 Task: For heading Use Roboto mono.  font size for heading26,  'Change the font style of data to'Roboto mono and font size to 18,  Change the alignment of both headline & data to Align center.  In the sheet   Nexus Sales   book
Action: Mouse moved to (191, 392)
Screenshot: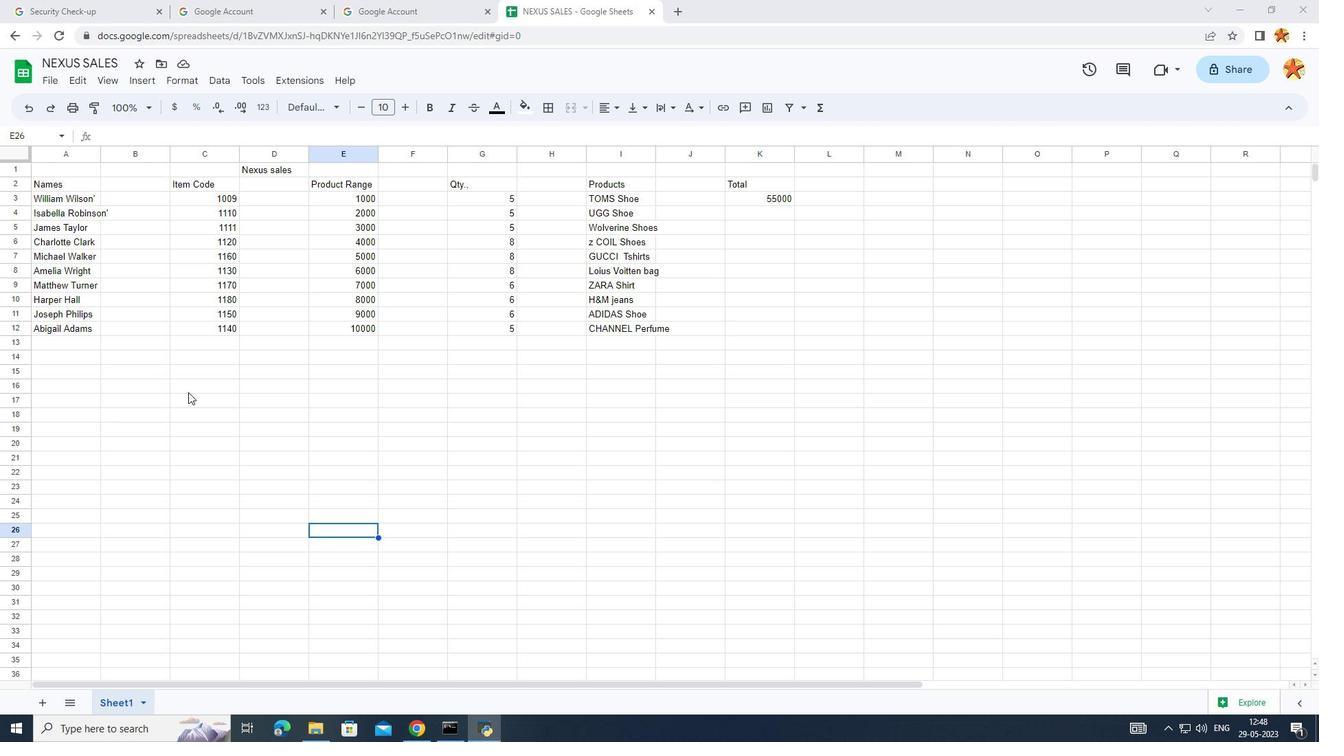 
Action: Mouse pressed left at (191, 392)
Screenshot: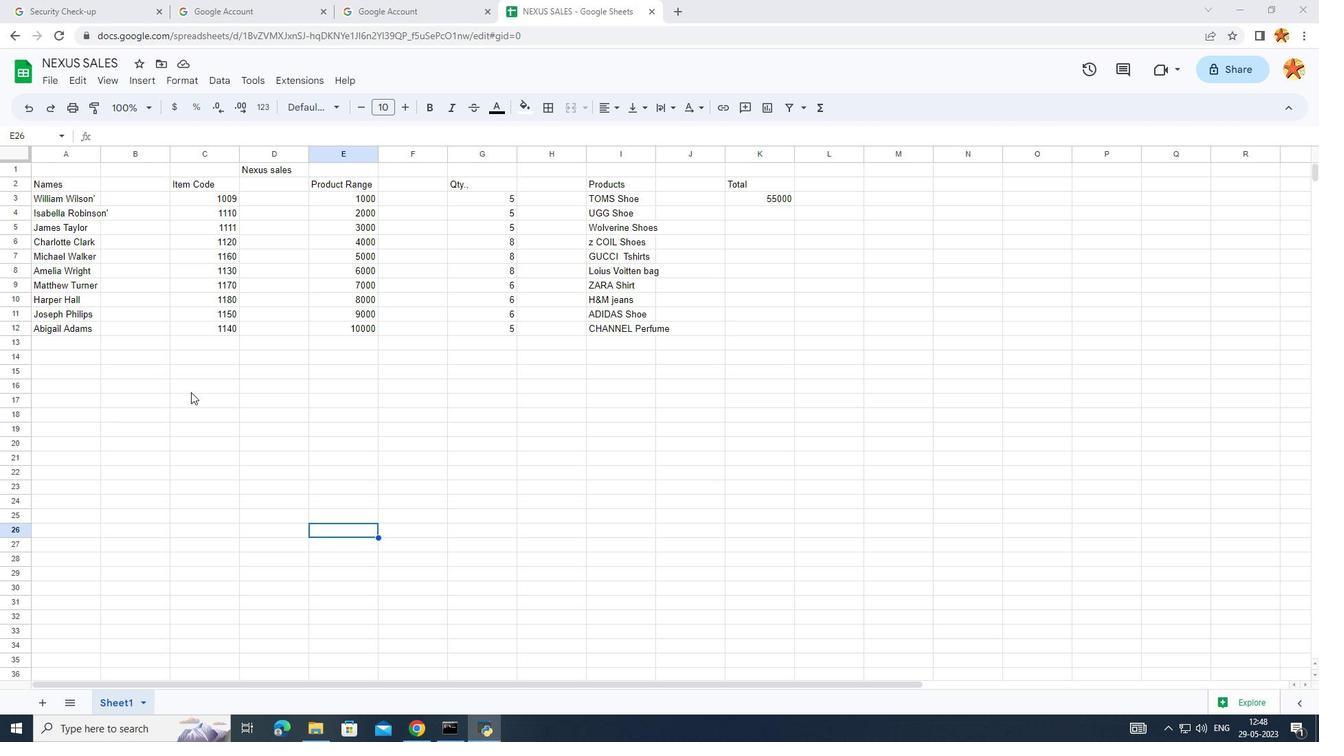 
Action: Mouse moved to (257, 172)
Screenshot: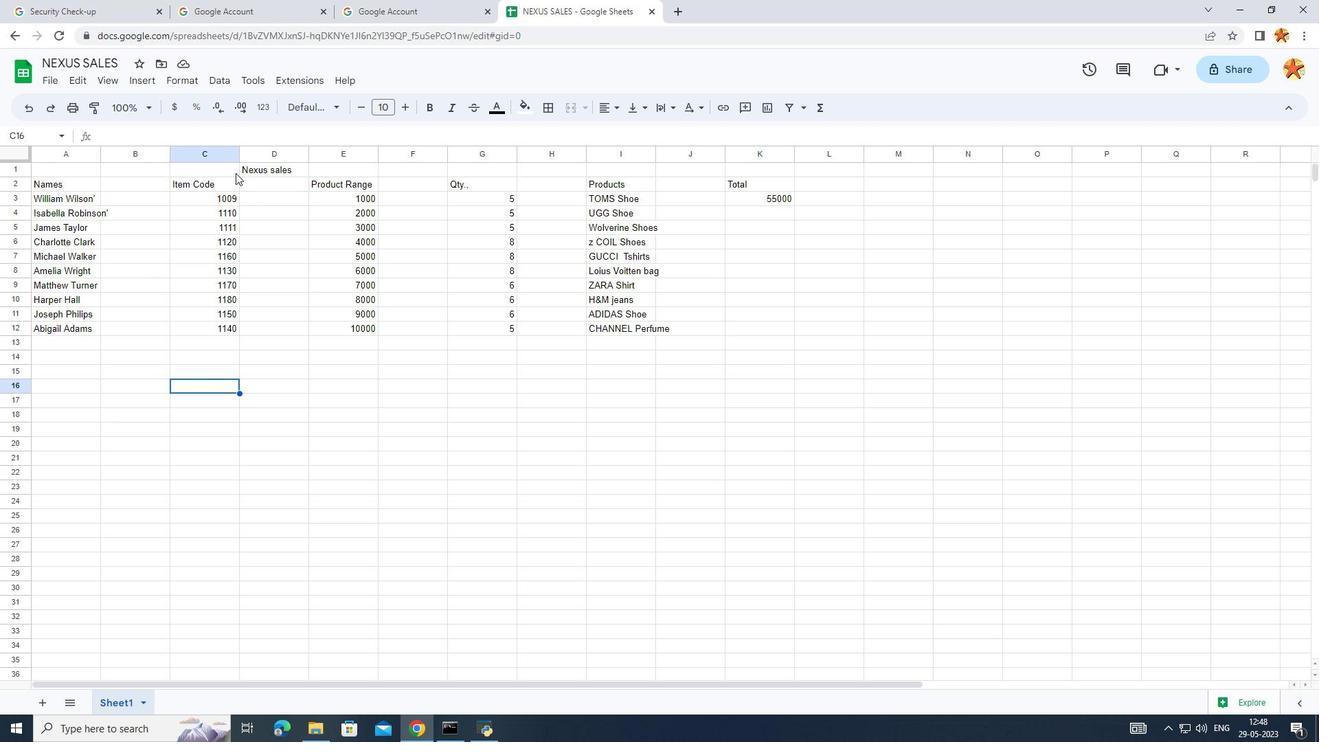 
Action: Mouse pressed left at (257, 172)
Screenshot: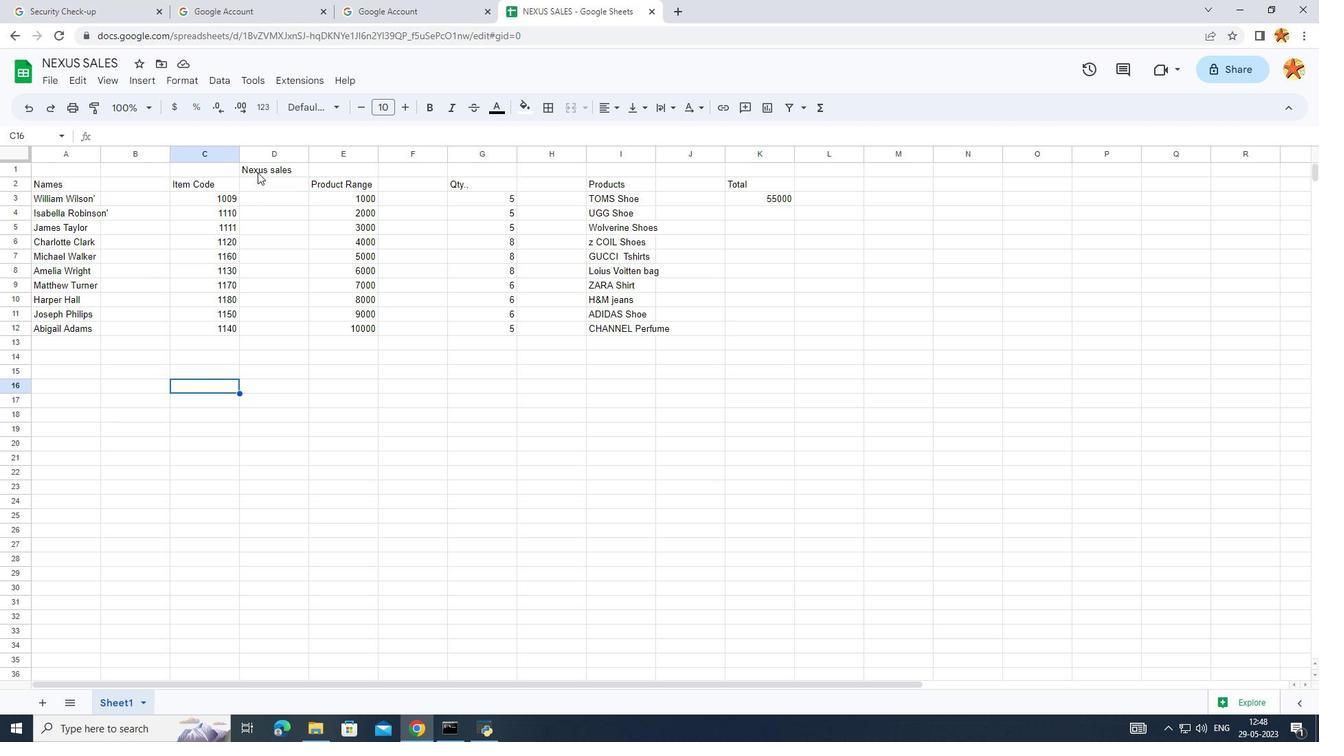 
Action: Mouse moved to (329, 106)
Screenshot: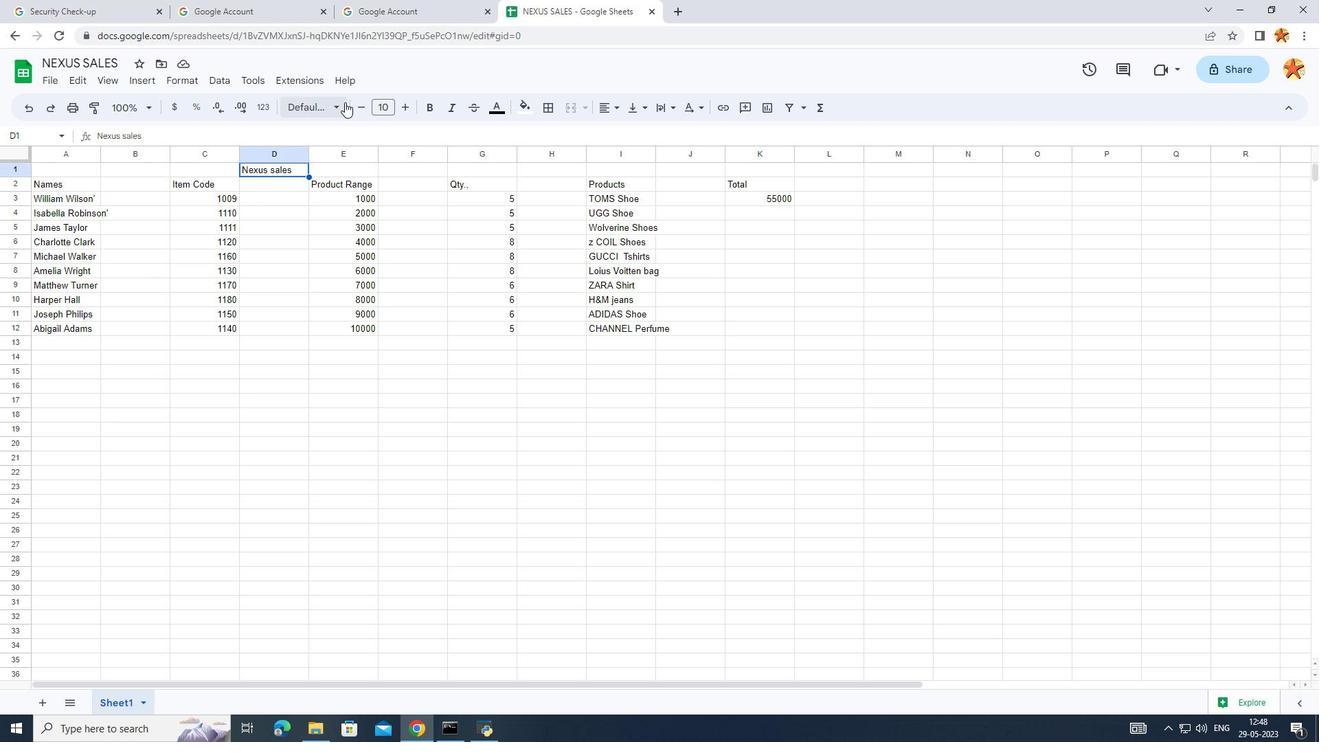
Action: Mouse pressed left at (329, 106)
Screenshot: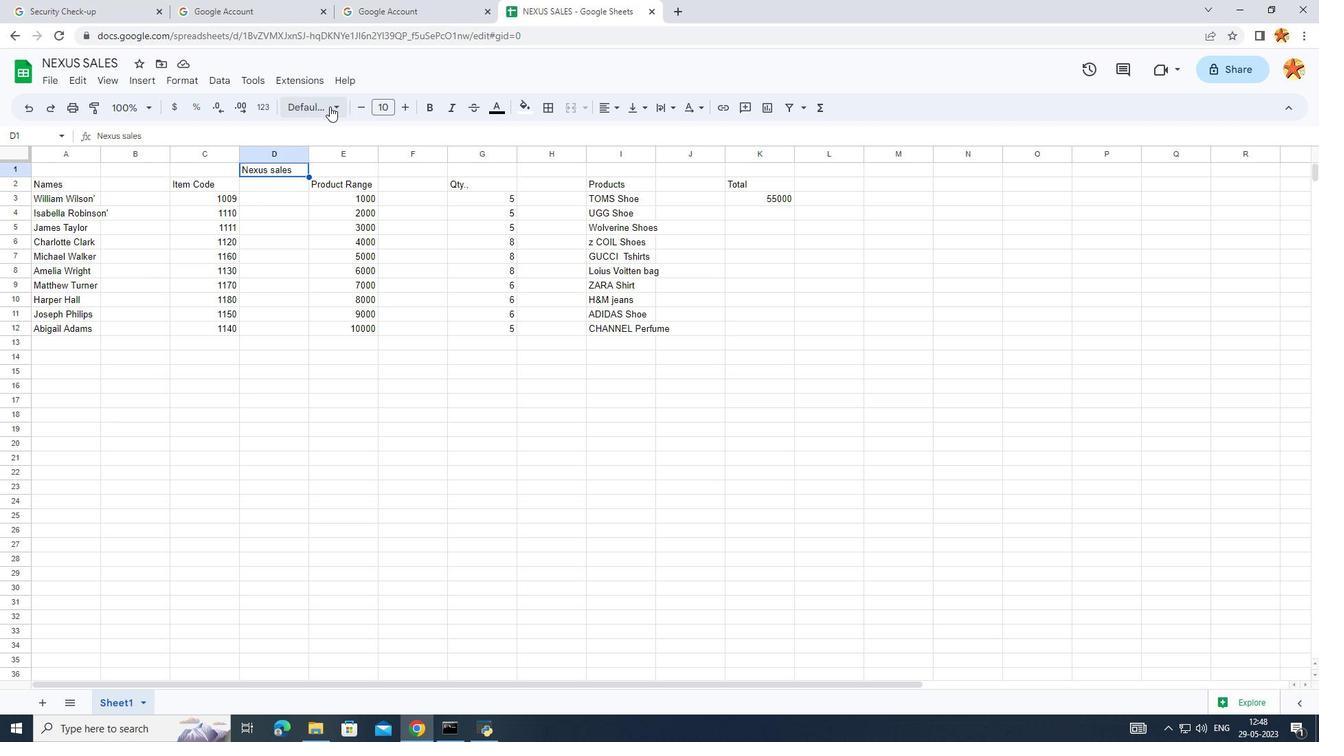 
Action: Mouse moved to (287, 506)
Screenshot: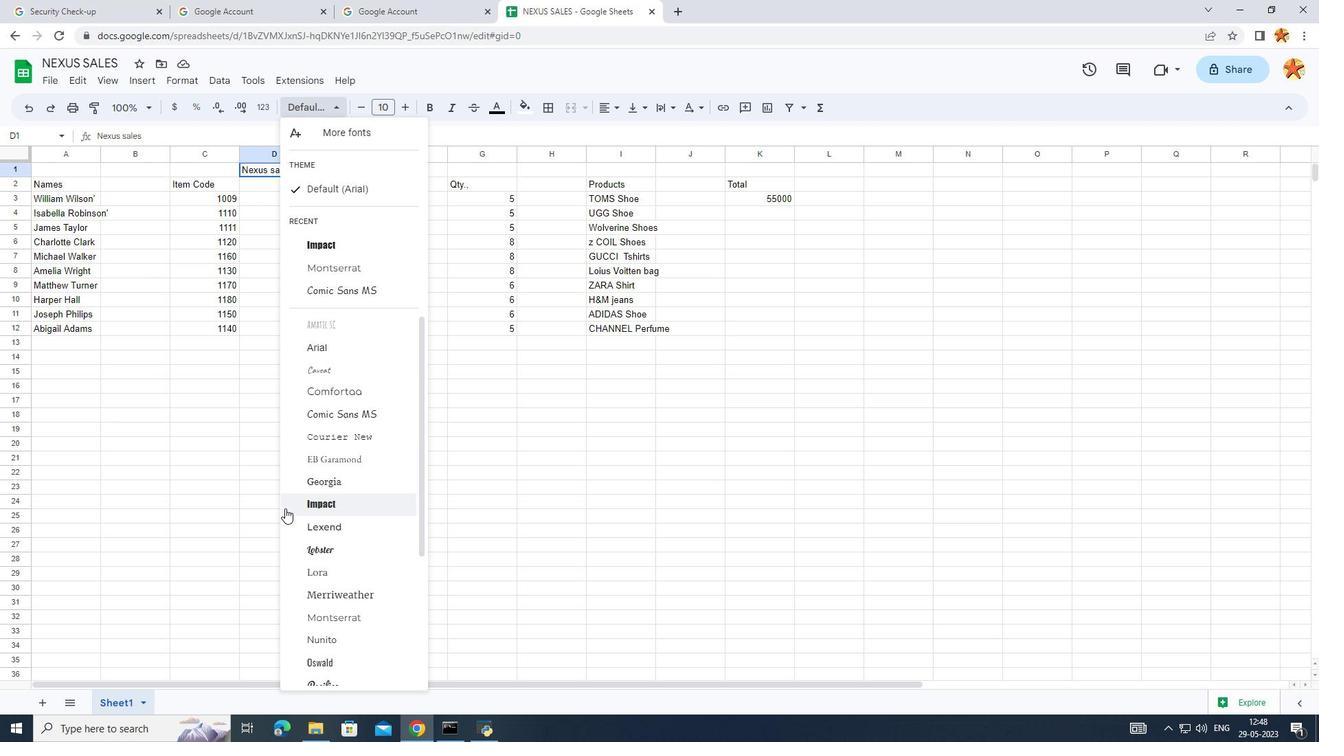 
Action: Mouse scrolled (287, 505) with delta (0, 0)
Screenshot: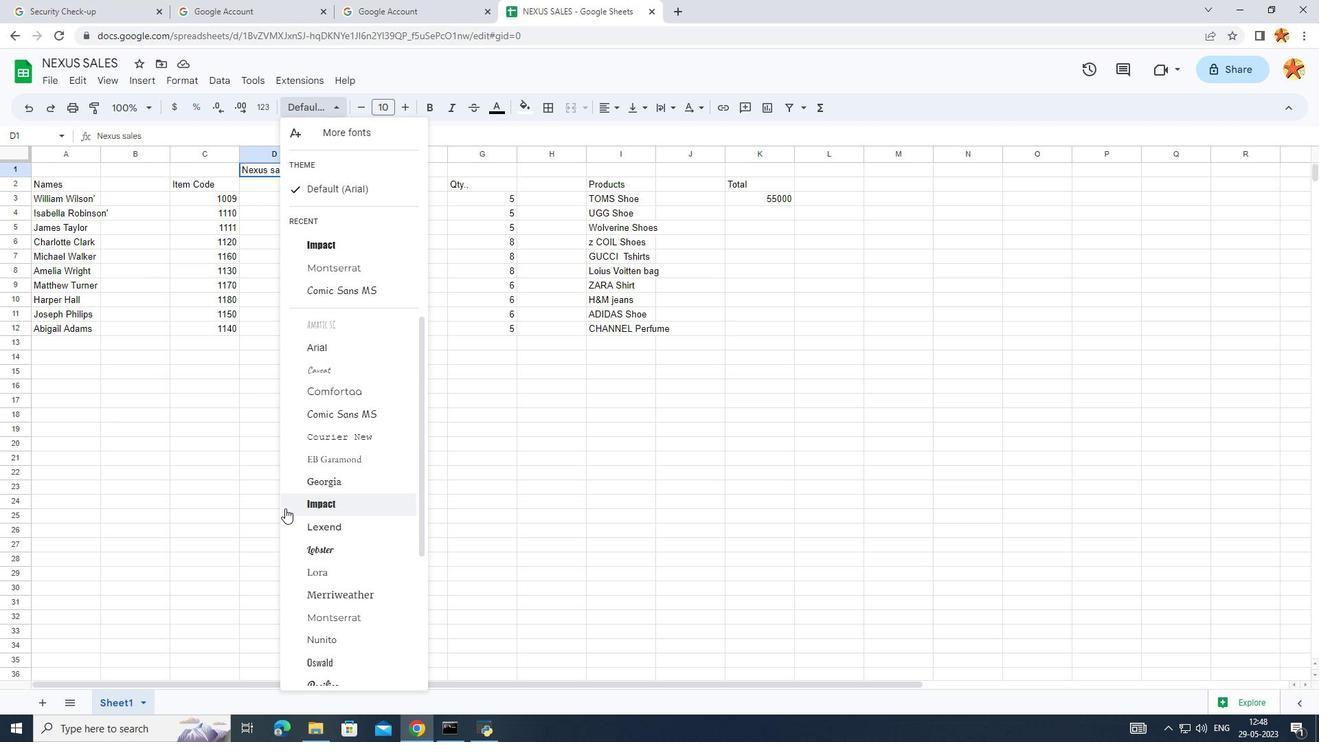 
Action: Mouse scrolled (287, 507) with delta (0, 0)
Screenshot: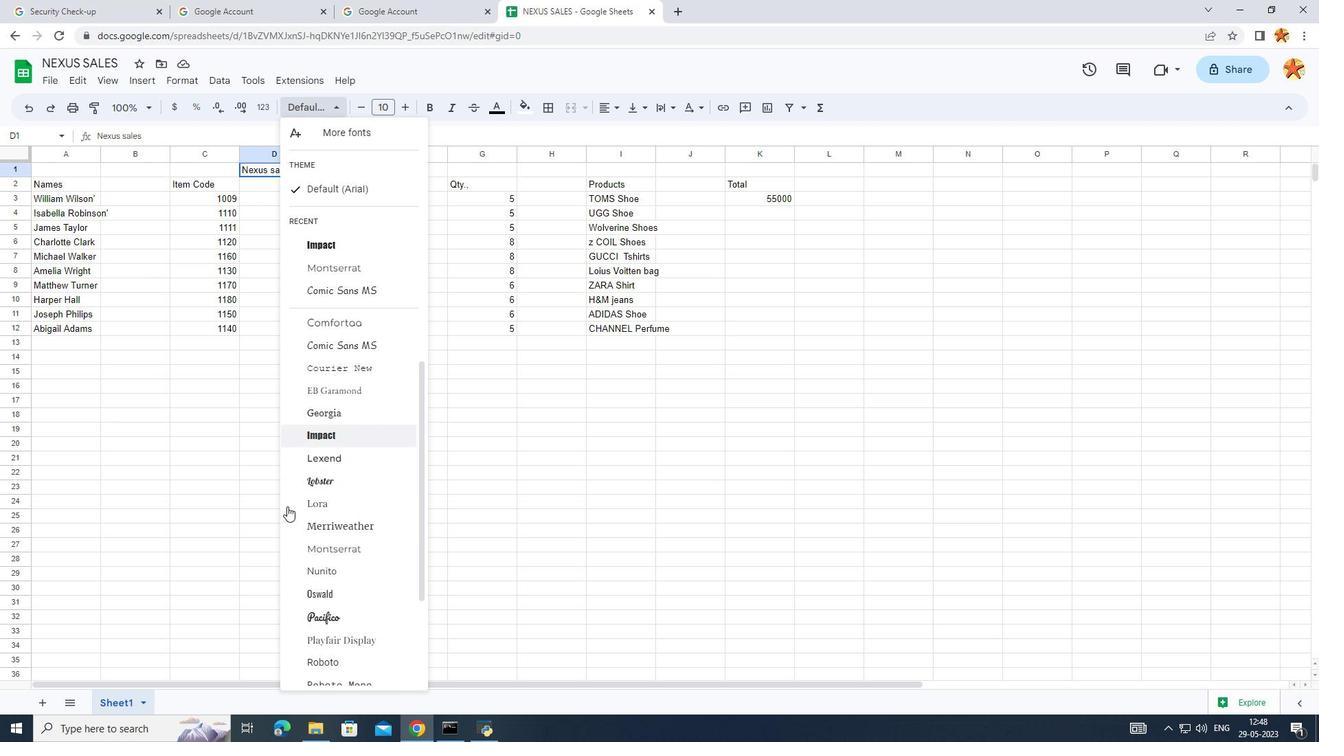 
Action: Mouse scrolled (287, 505) with delta (0, 0)
Screenshot: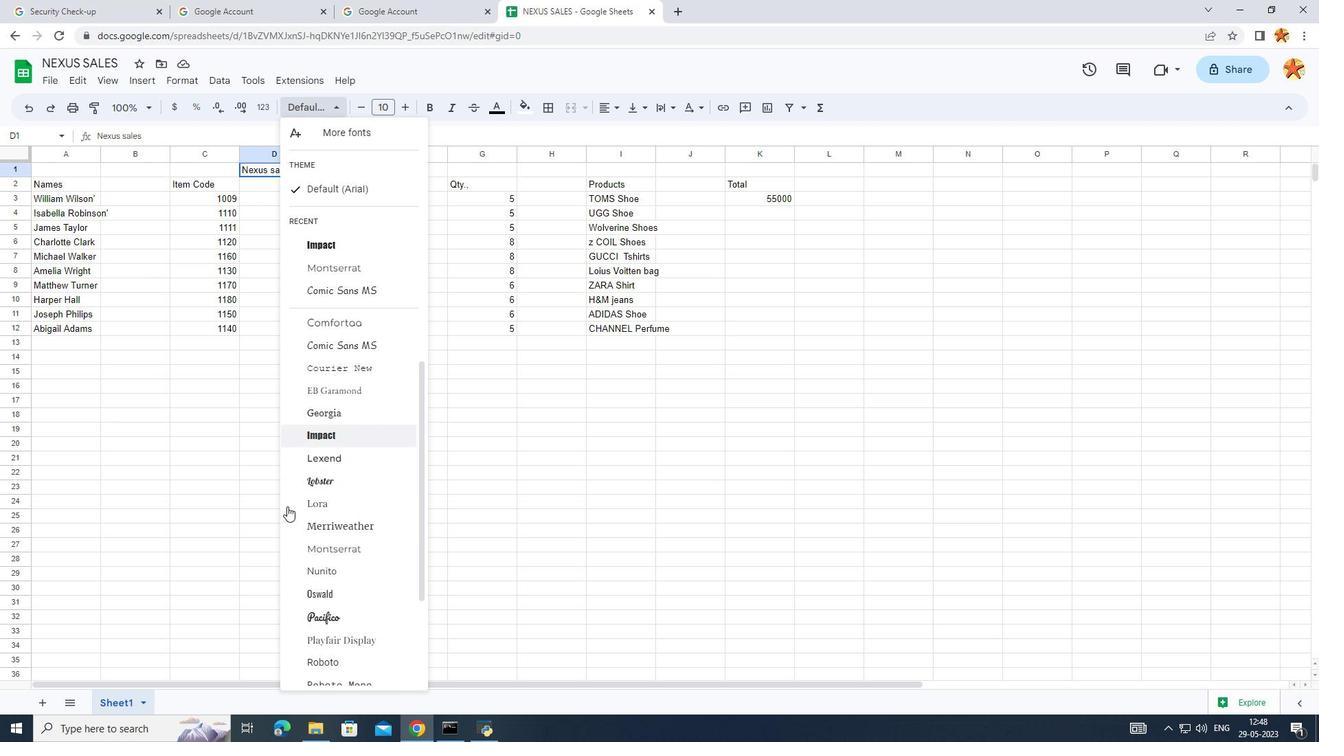 
Action: Mouse moved to (285, 505)
Screenshot: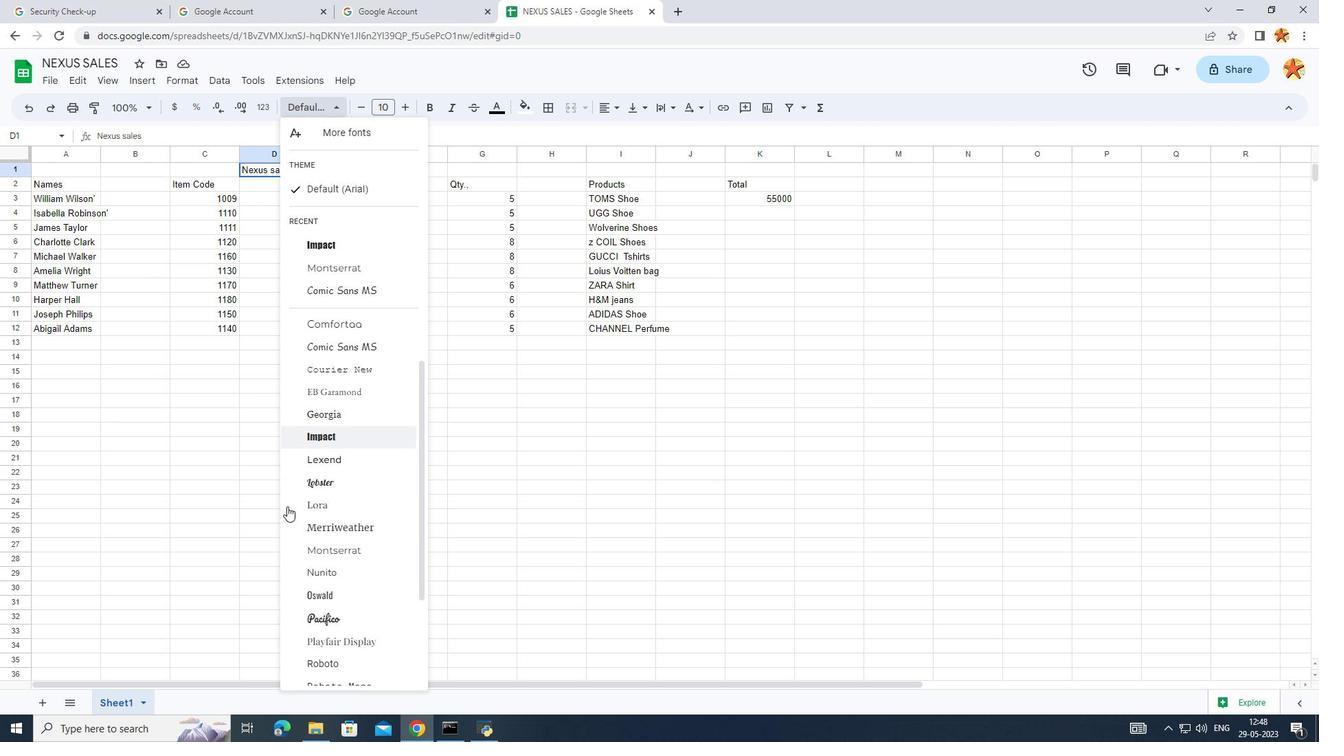 
Action: Mouse scrolled (285, 505) with delta (0, 0)
Screenshot: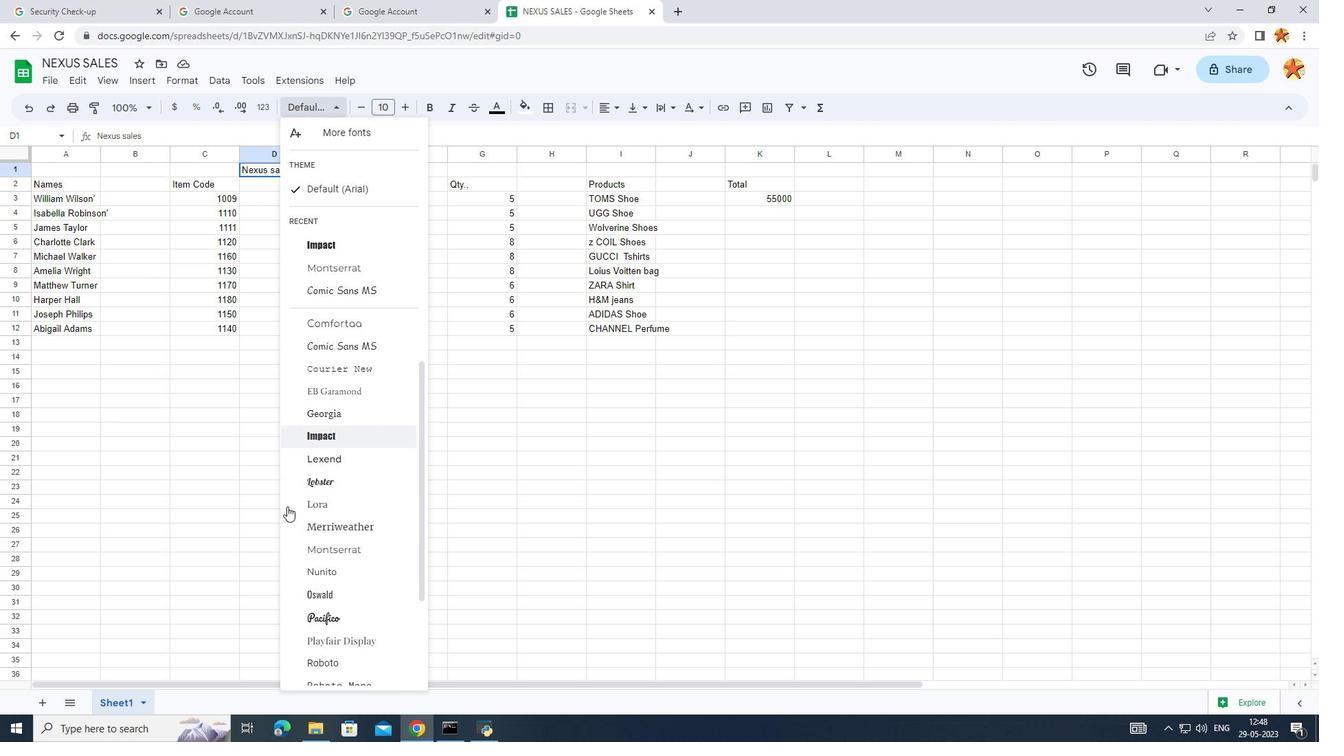
Action: Mouse scrolled (285, 505) with delta (0, 0)
Screenshot: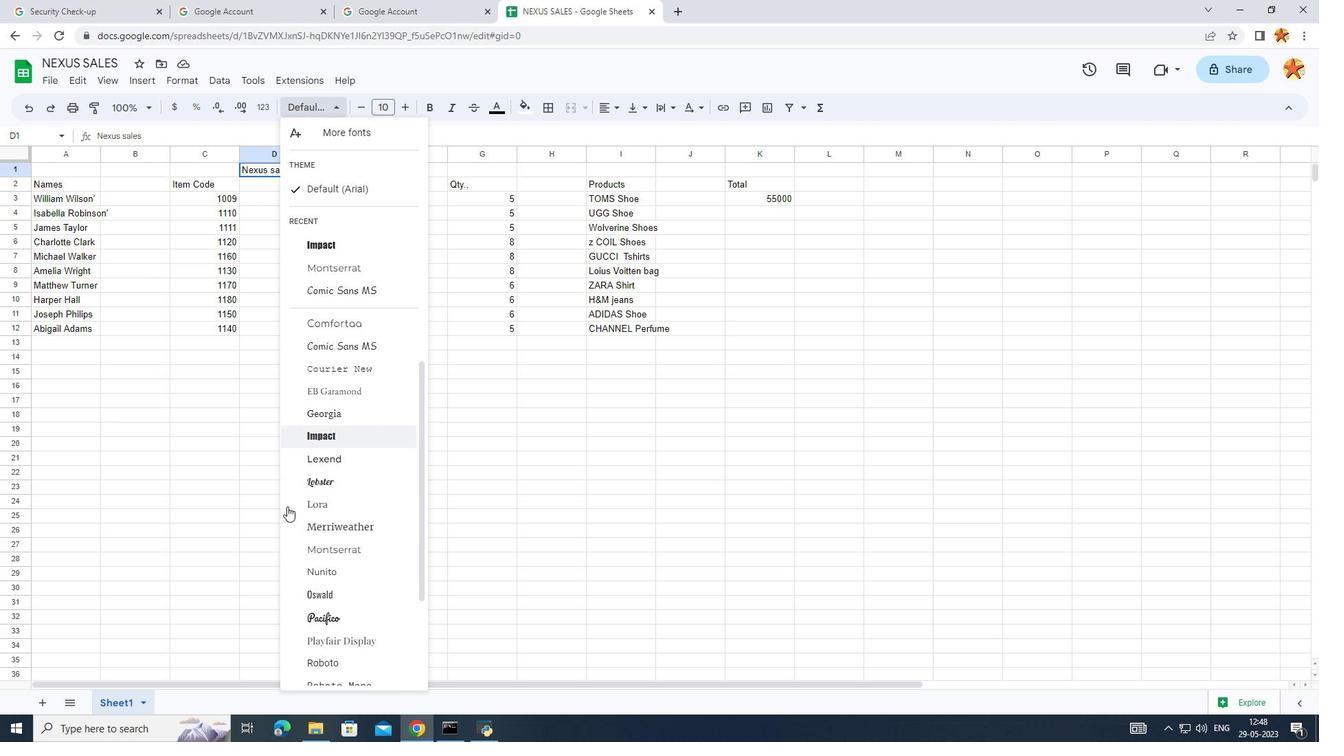 
Action: Mouse moved to (292, 509)
Screenshot: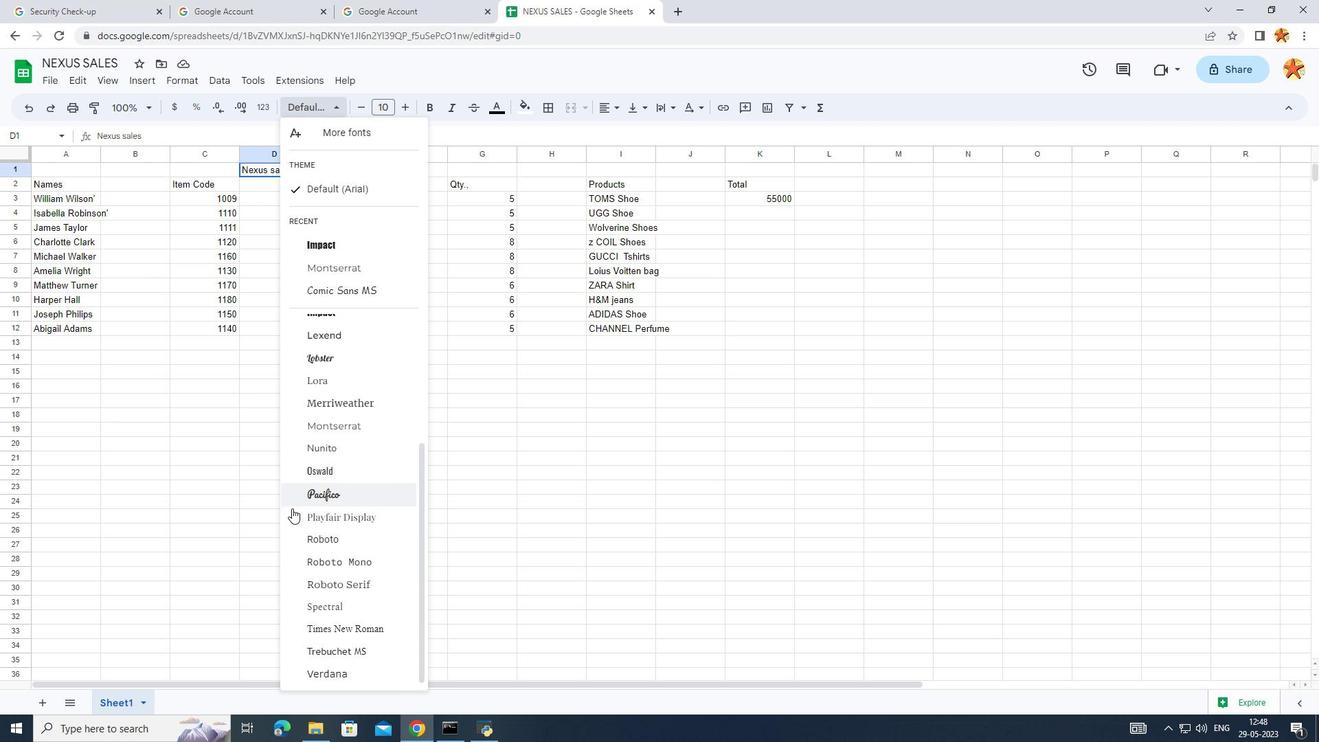 
Action: Mouse scrolled (292, 508) with delta (0, 0)
Screenshot: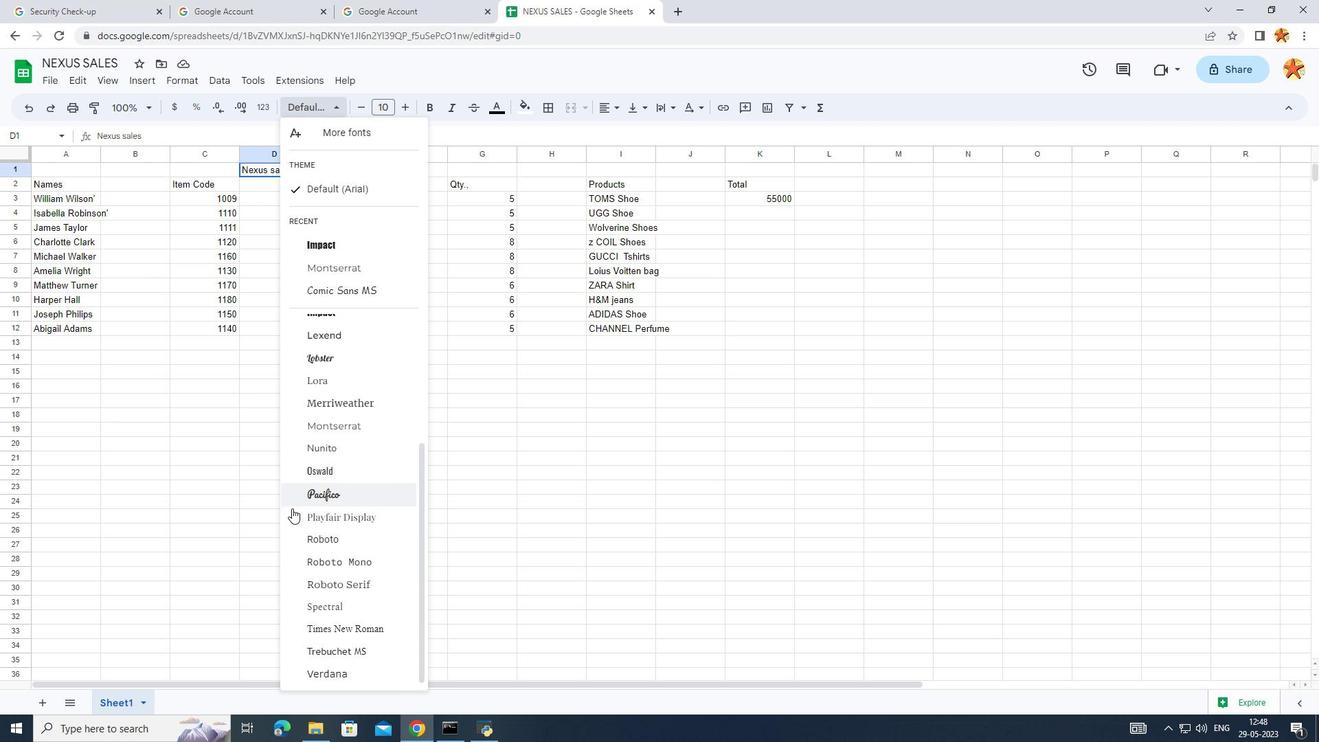 
Action: Mouse moved to (342, 562)
Screenshot: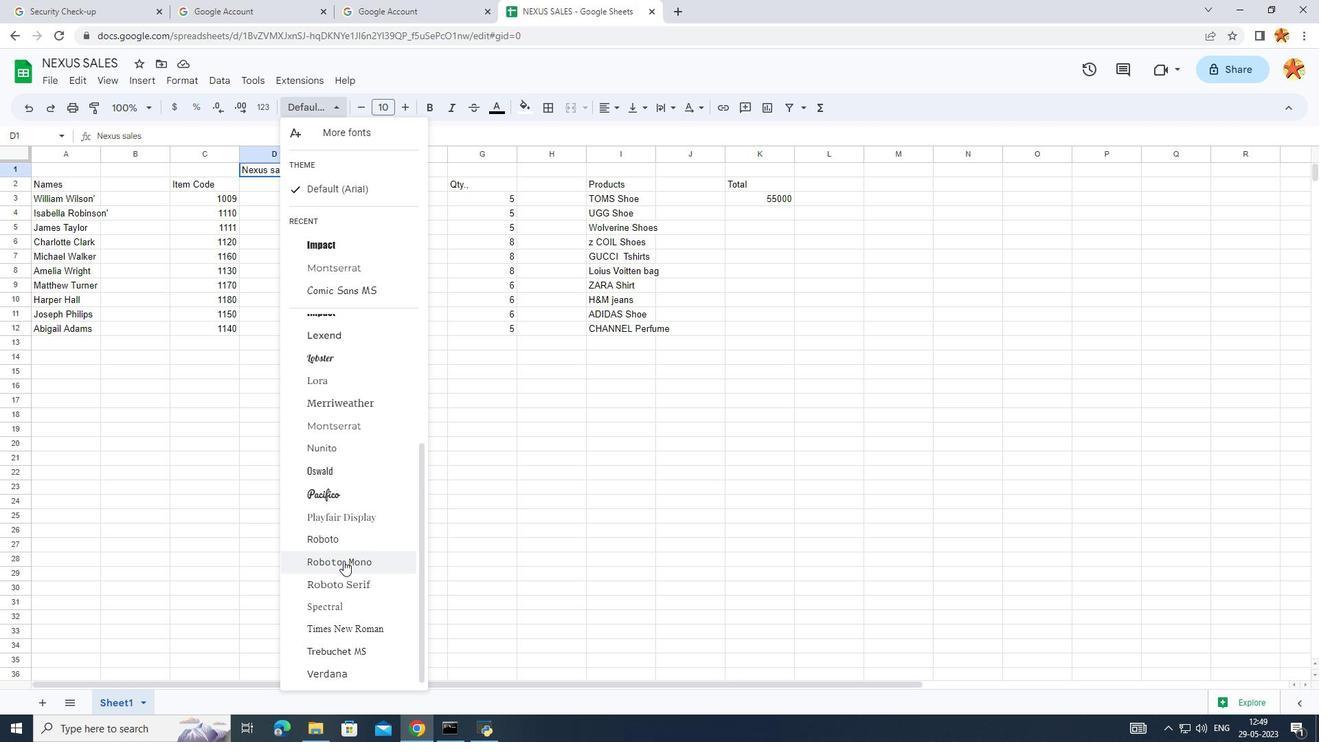 
Action: Mouse pressed left at (342, 562)
Screenshot: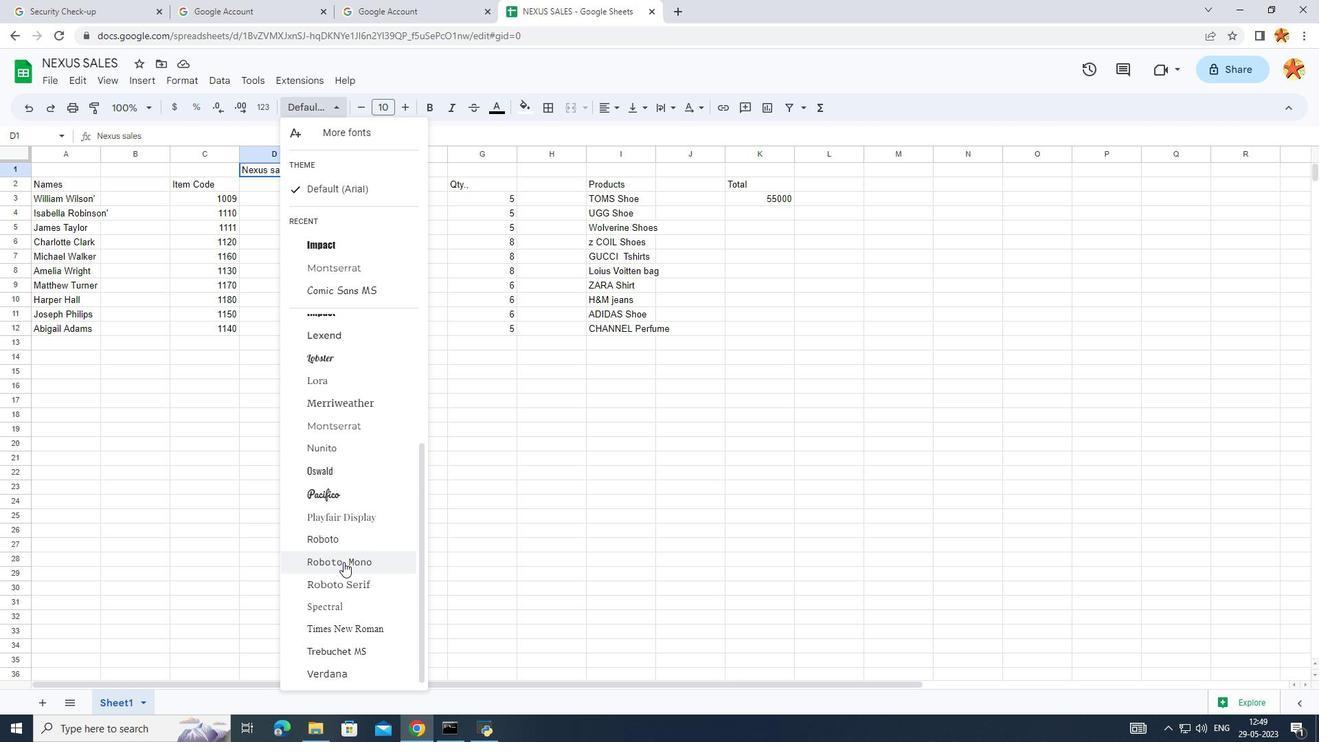 
Action: Mouse moved to (400, 104)
Screenshot: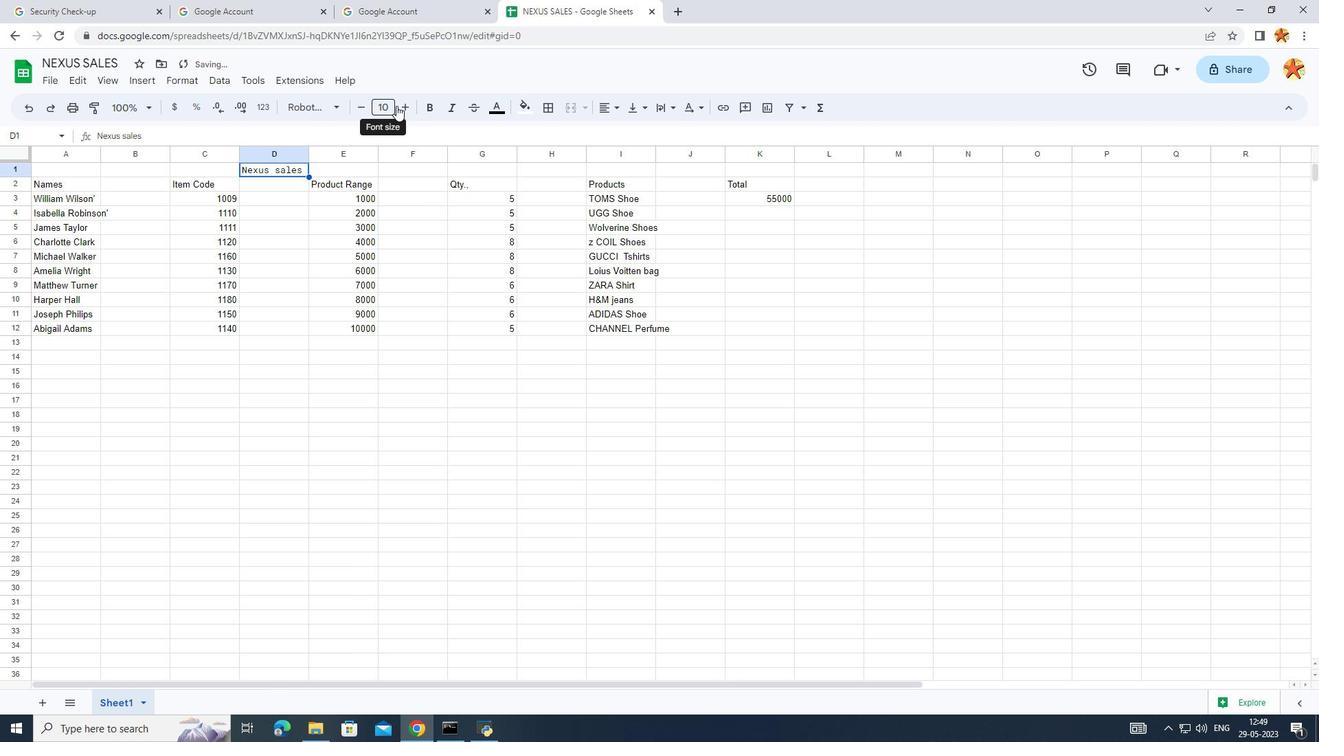 
Action: Mouse pressed left at (400, 104)
Screenshot: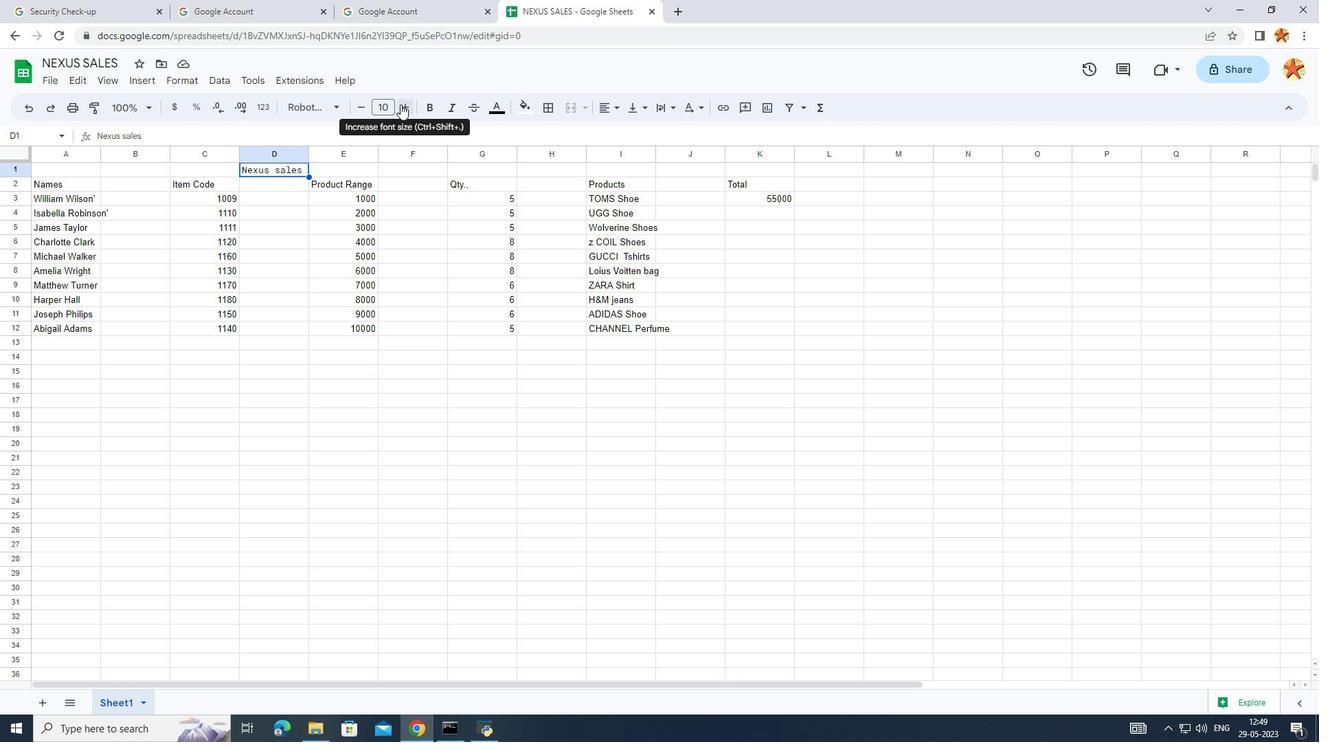 
Action: Mouse pressed left at (400, 104)
Screenshot: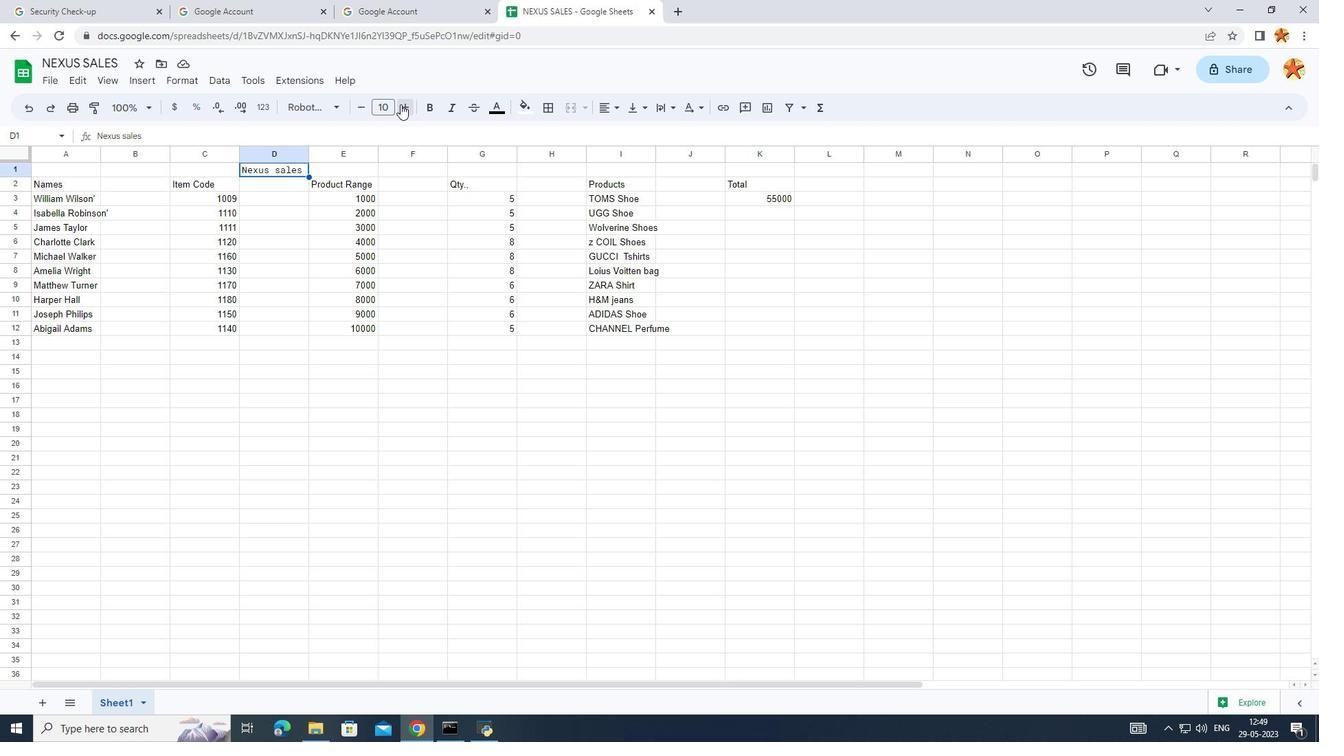 
Action: Mouse pressed left at (400, 104)
Screenshot: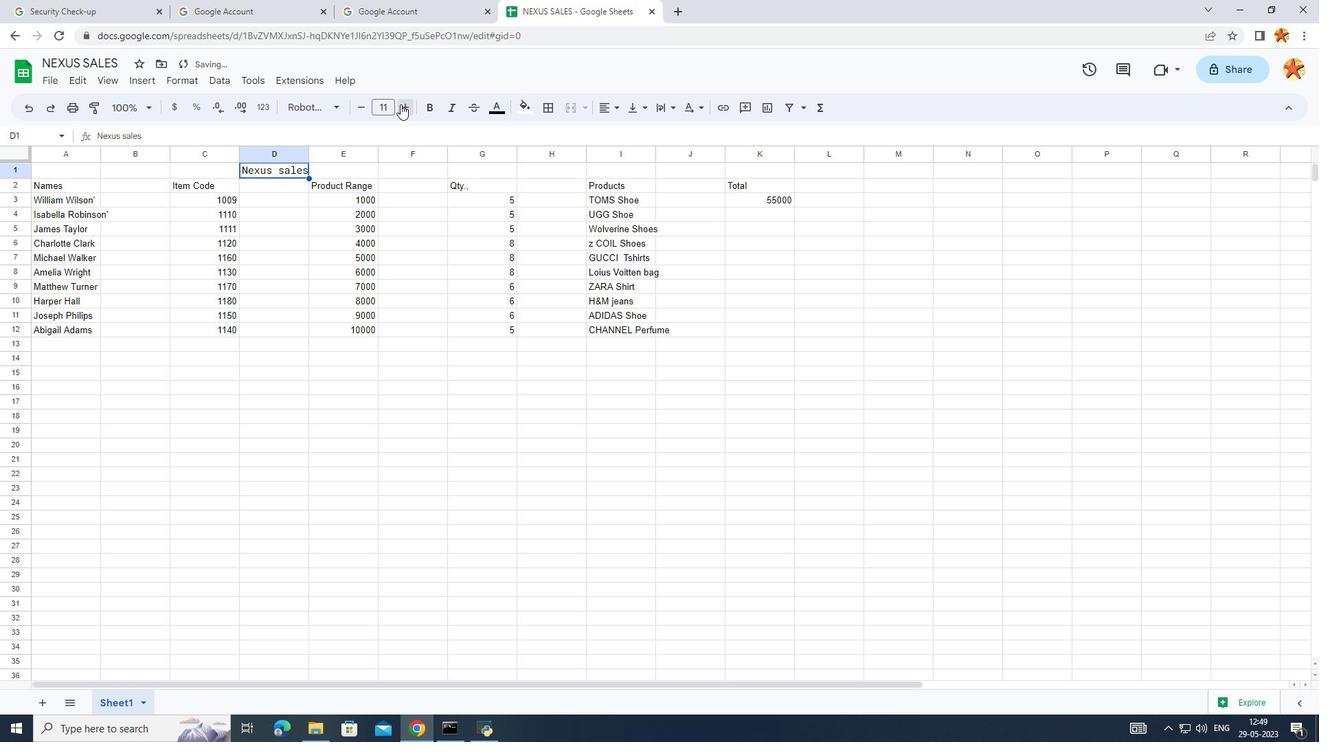 
Action: Mouse pressed left at (400, 104)
Screenshot: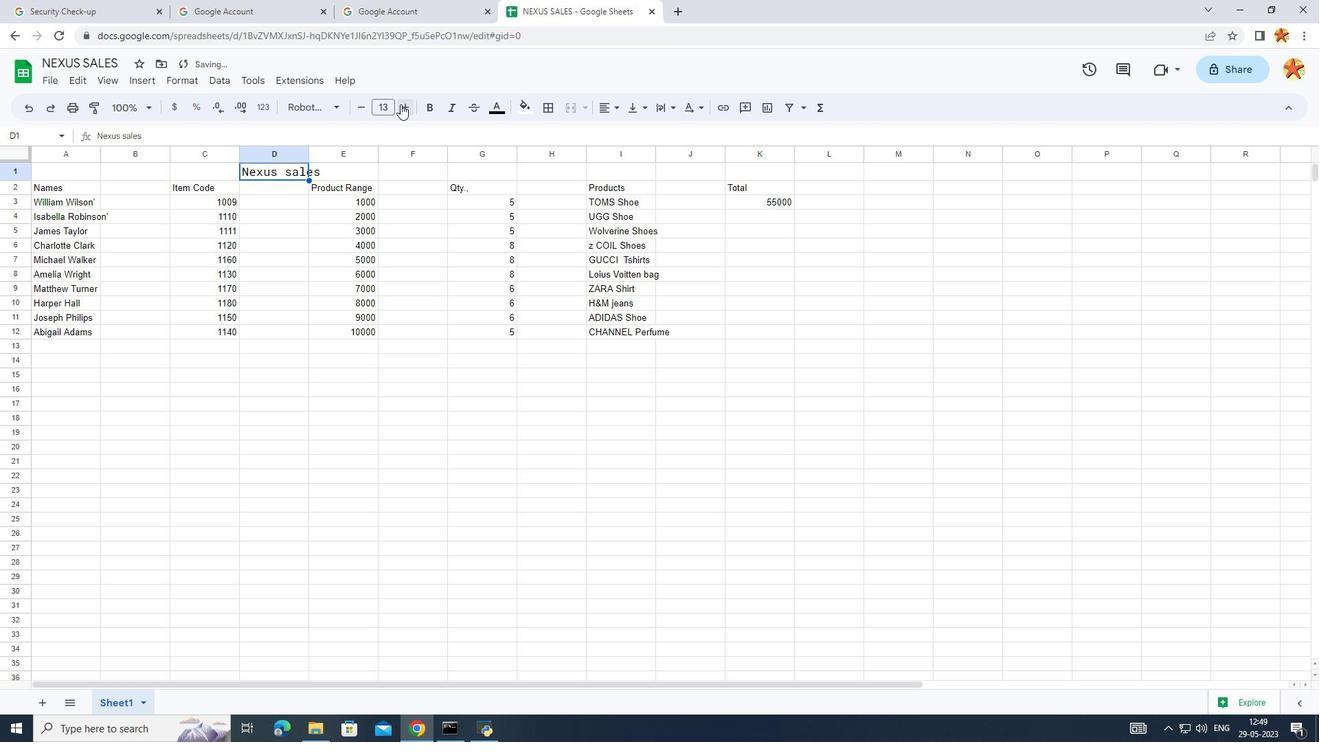 
Action: Mouse pressed left at (400, 104)
Screenshot: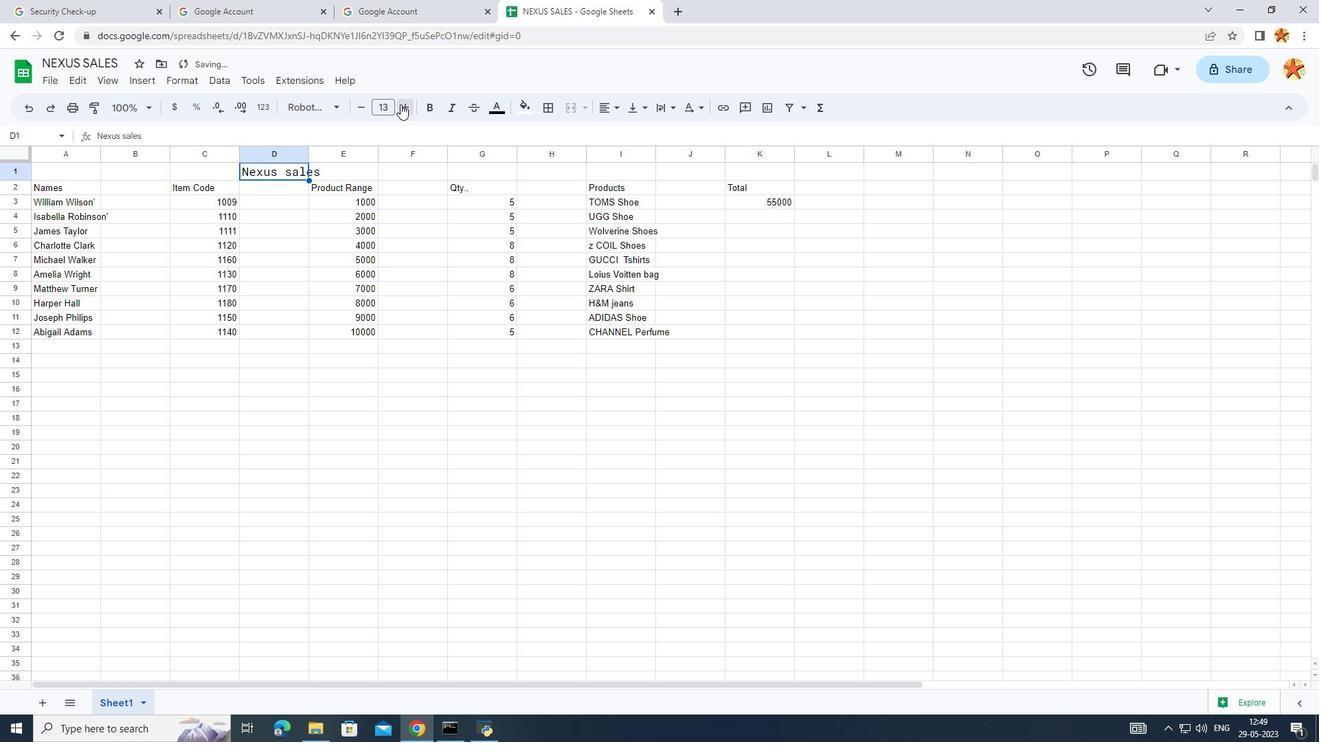
Action: Mouse pressed left at (400, 104)
Screenshot: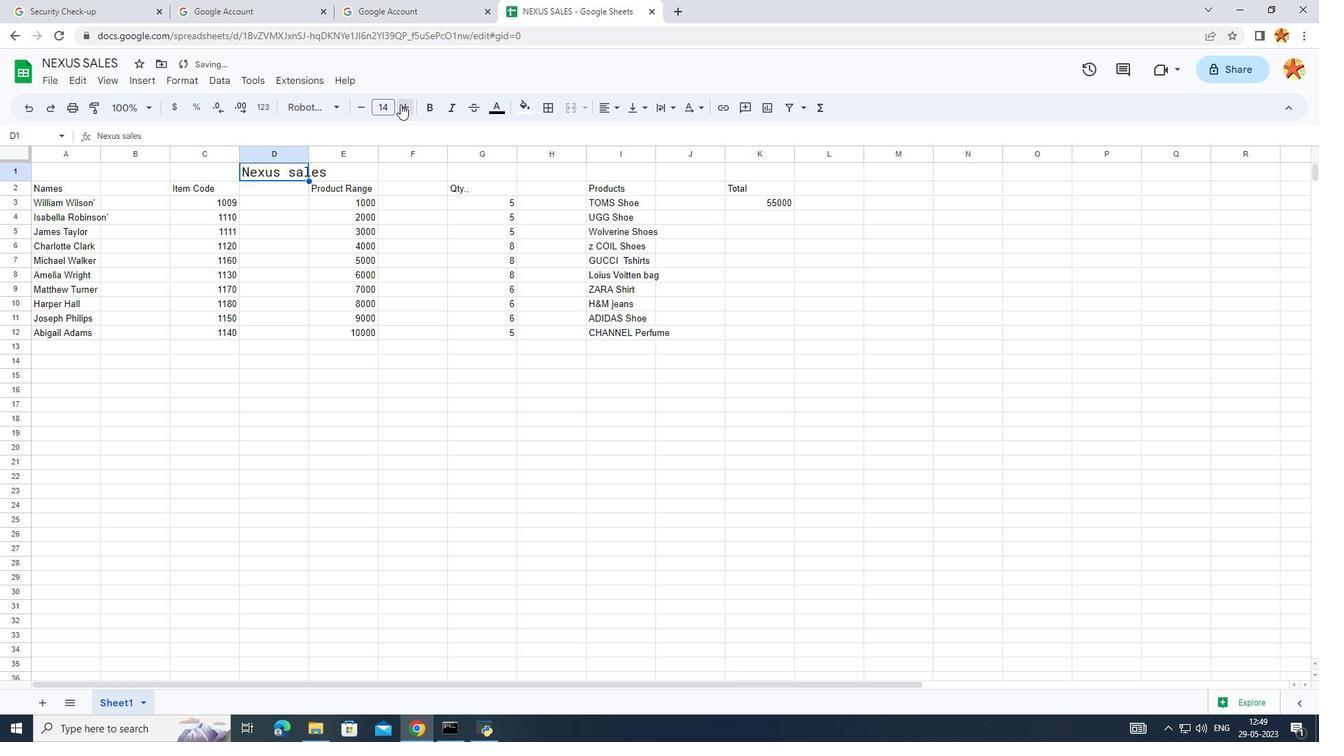 
Action: Mouse pressed left at (400, 104)
Screenshot: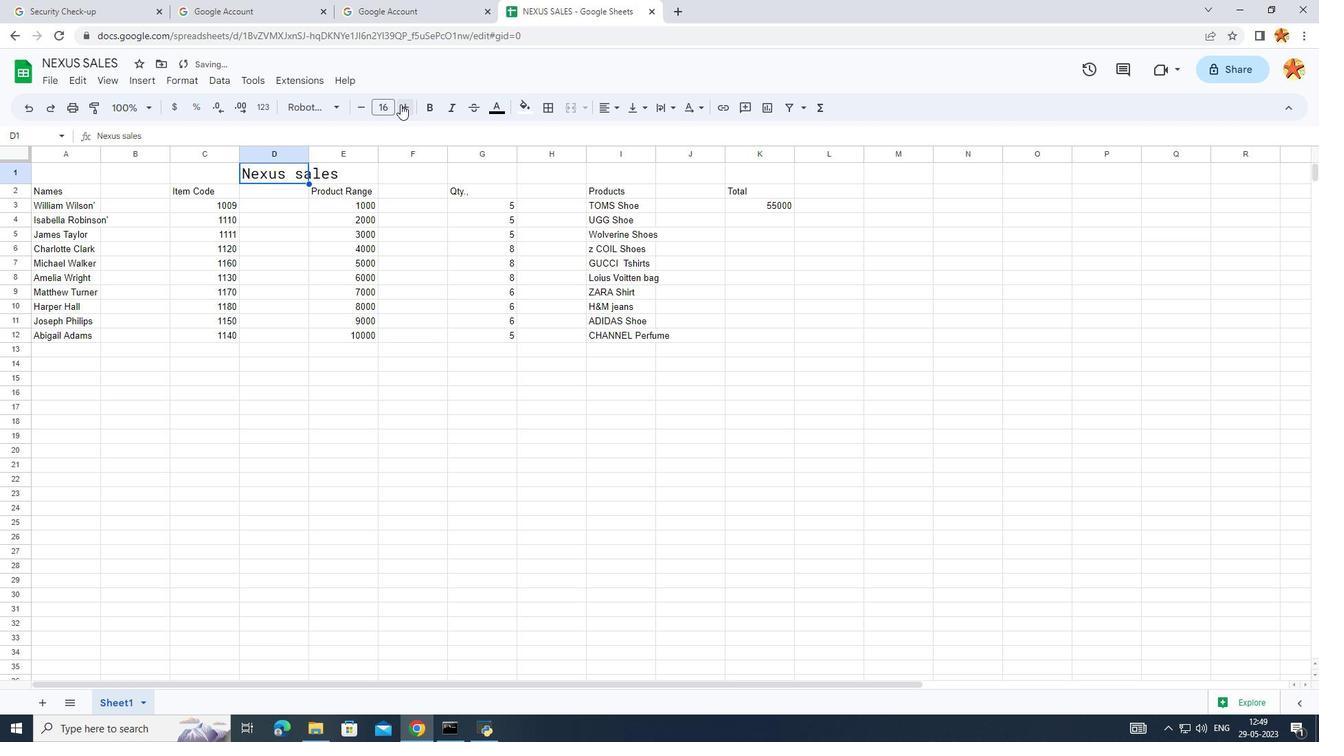 
Action: Mouse pressed left at (400, 104)
Screenshot: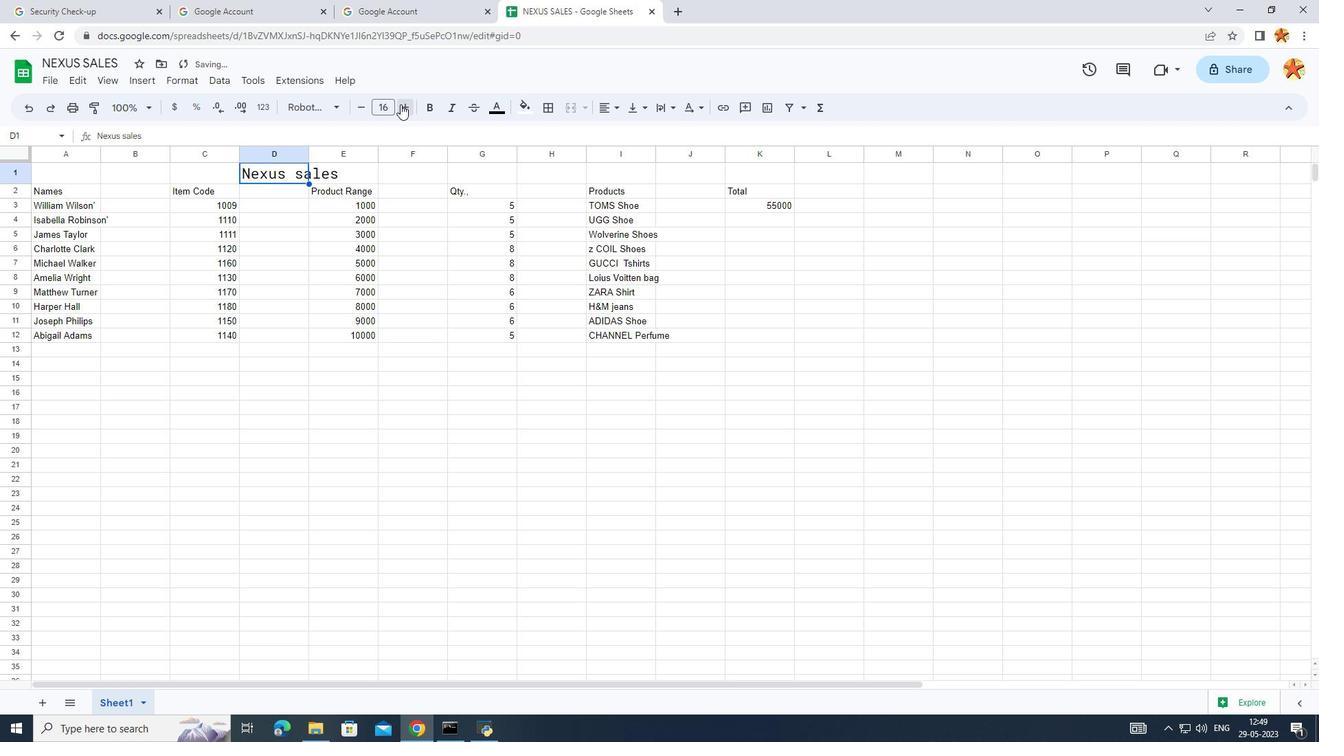 
Action: Mouse pressed left at (400, 104)
Screenshot: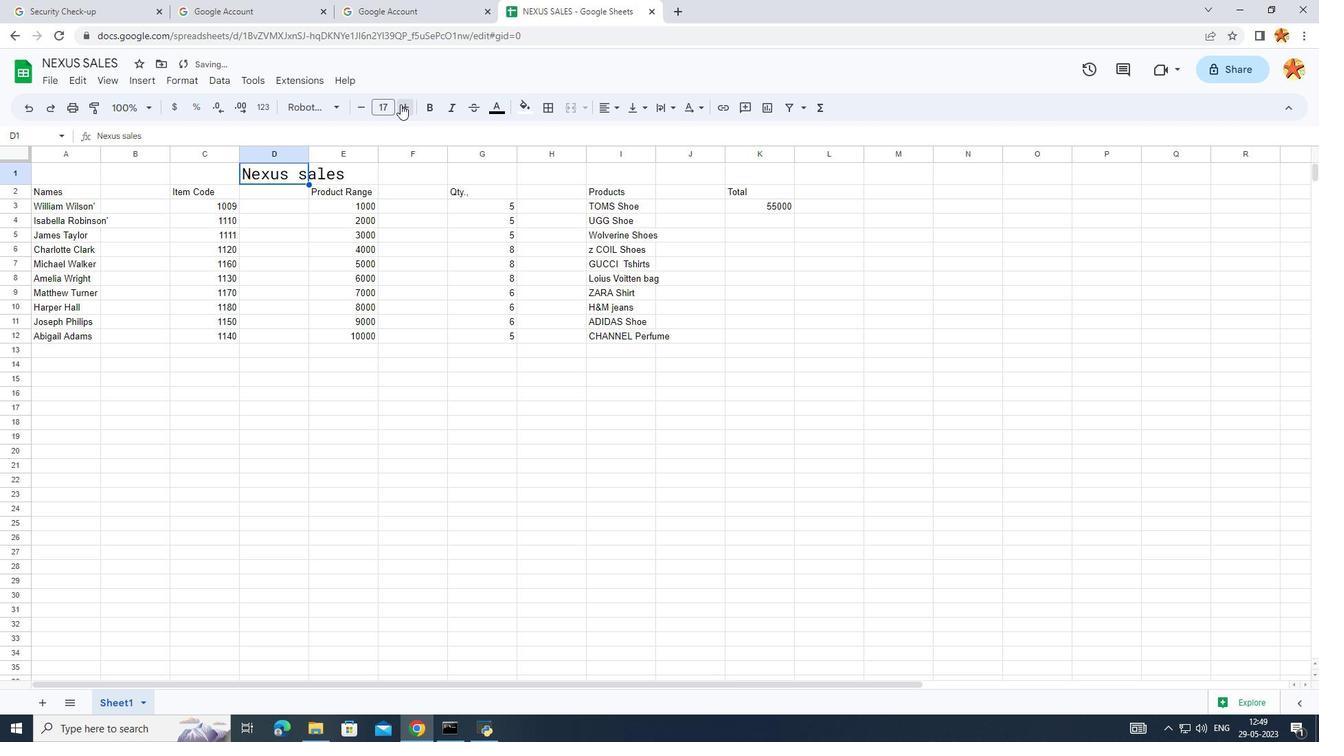 
Action: Mouse pressed left at (400, 104)
Screenshot: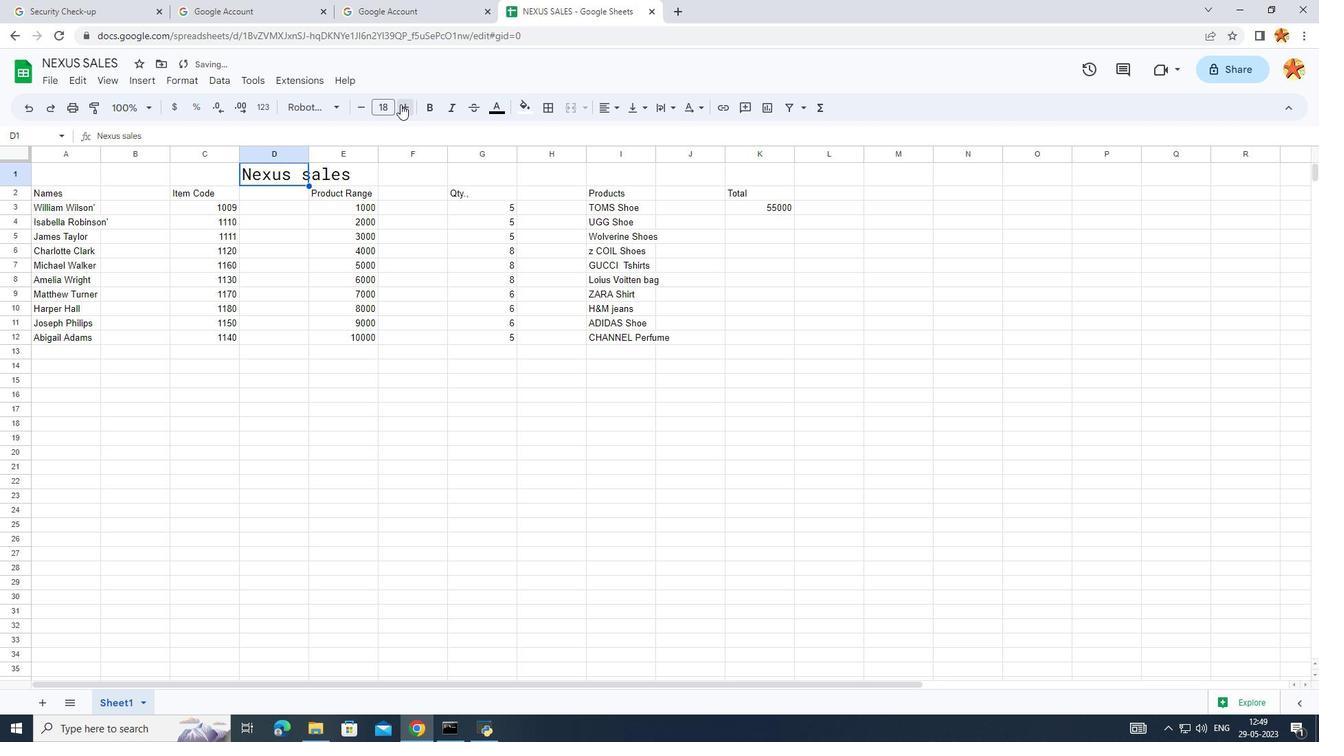 
Action: Mouse pressed left at (400, 104)
Screenshot: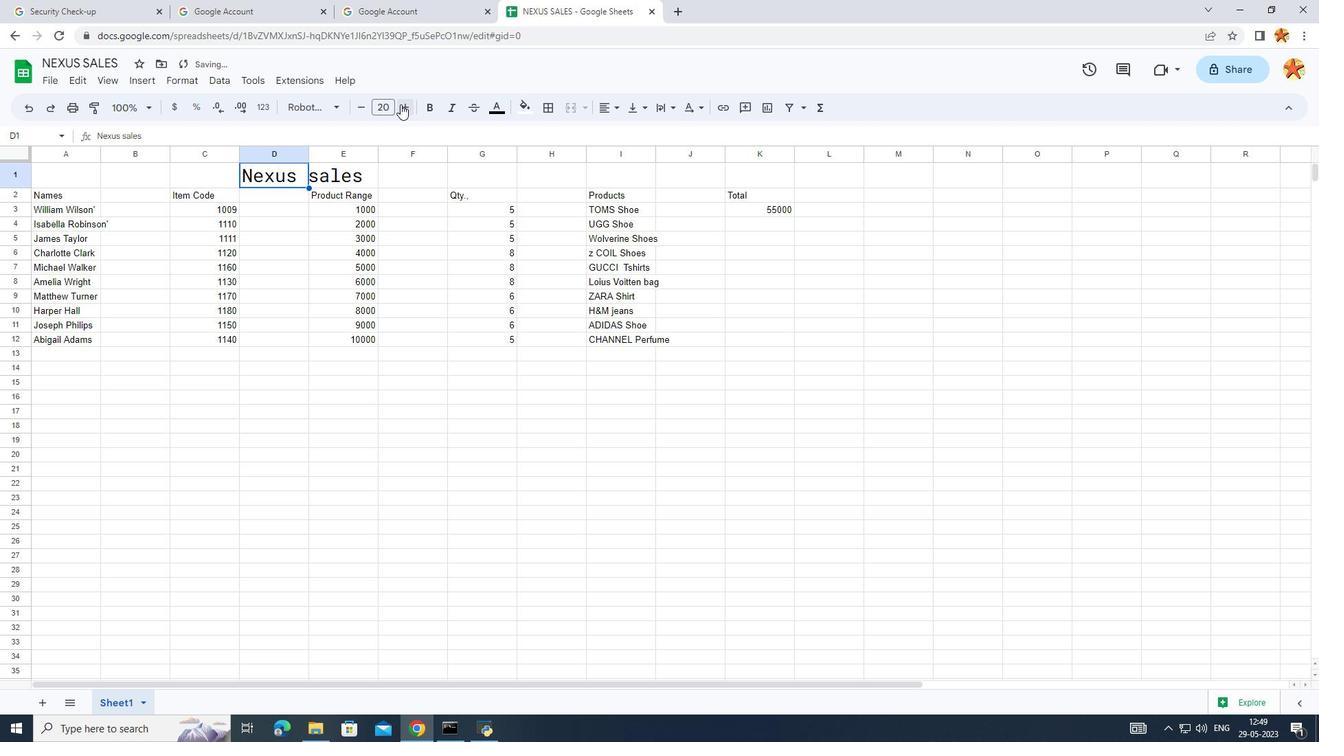 
Action: Mouse pressed left at (400, 104)
Screenshot: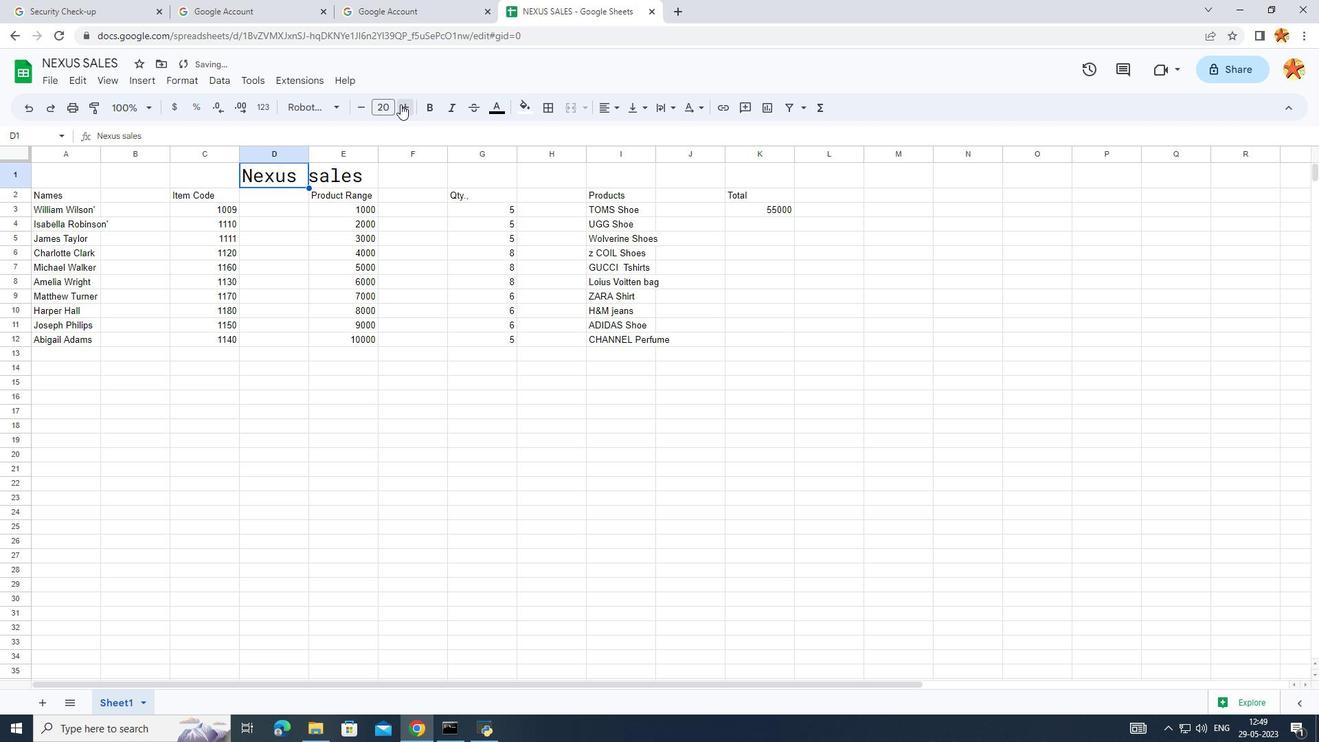 
Action: Mouse pressed left at (400, 104)
Screenshot: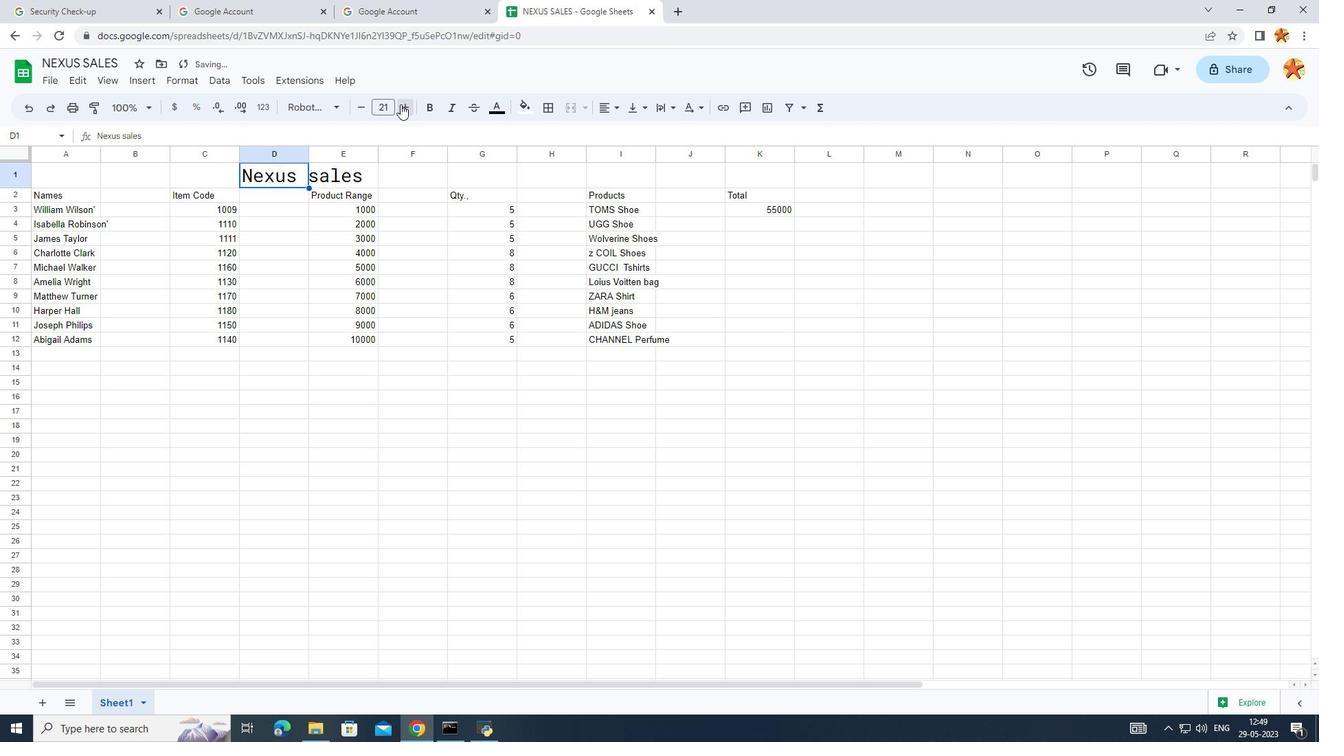
Action: Mouse pressed left at (400, 104)
Screenshot: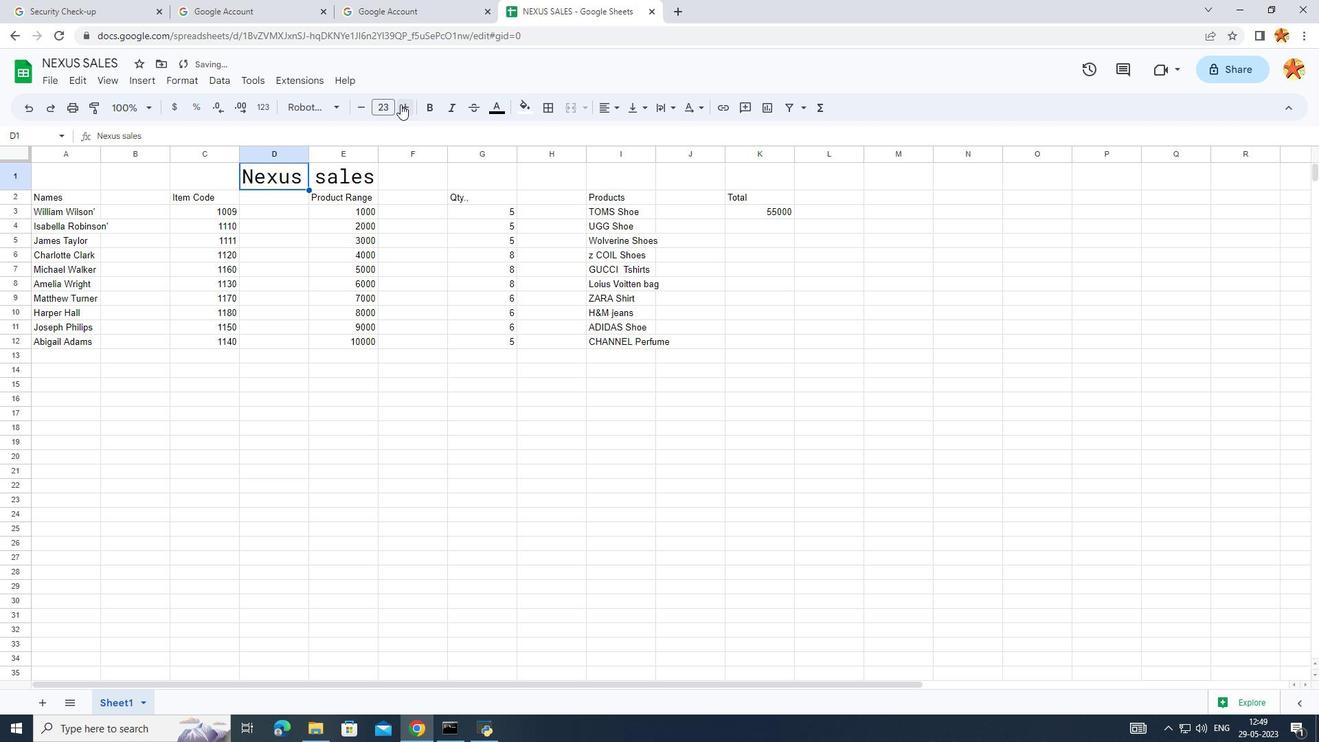 
Action: Mouse pressed left at (400, 104)
Screenshot: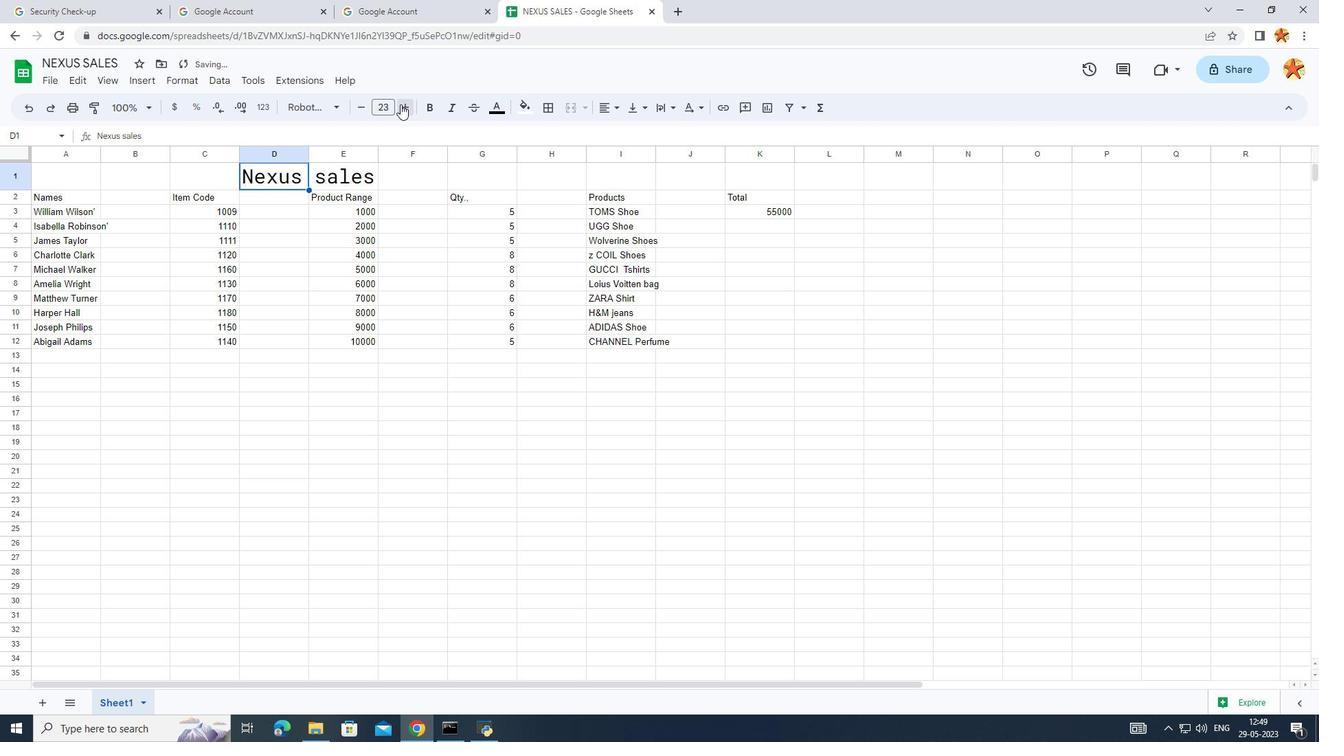 
Action: Mouse pressed left at (400, 104)
Screenshot: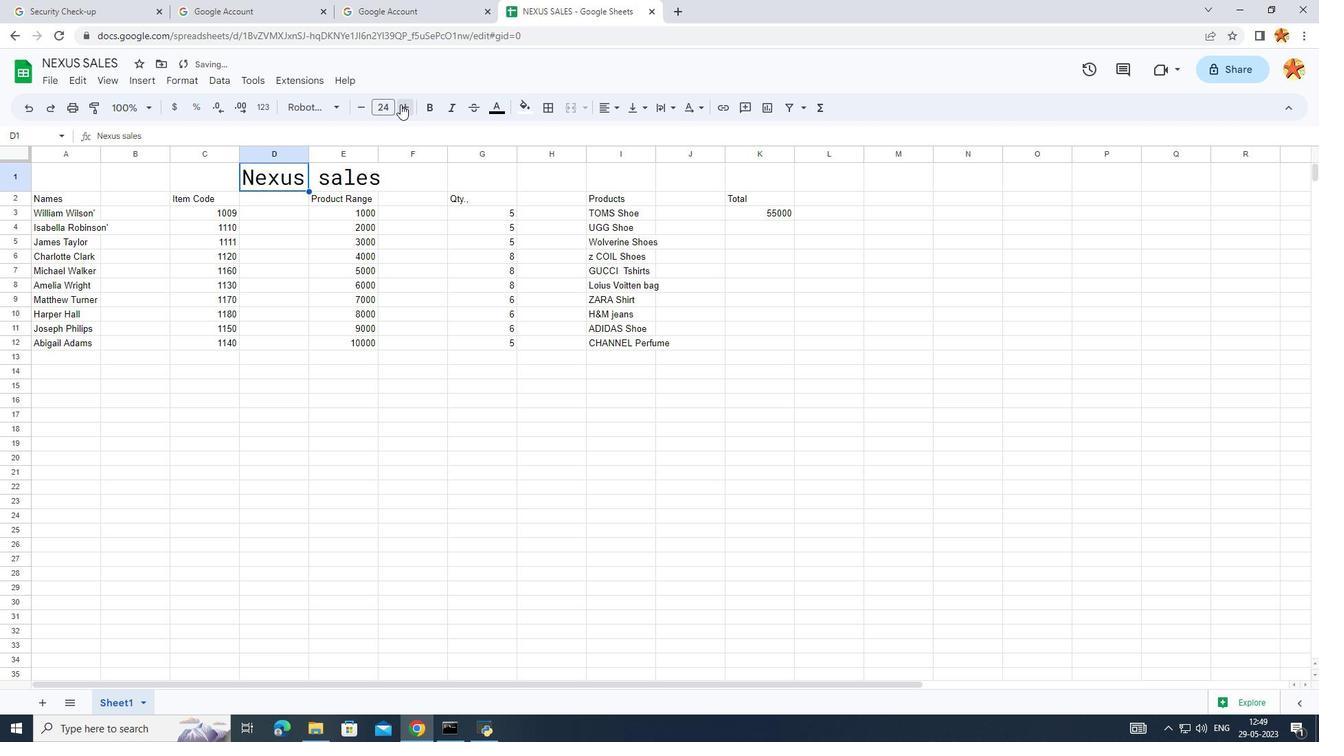 
Action: Mouse pressed left at (400, 104)
Screenshot: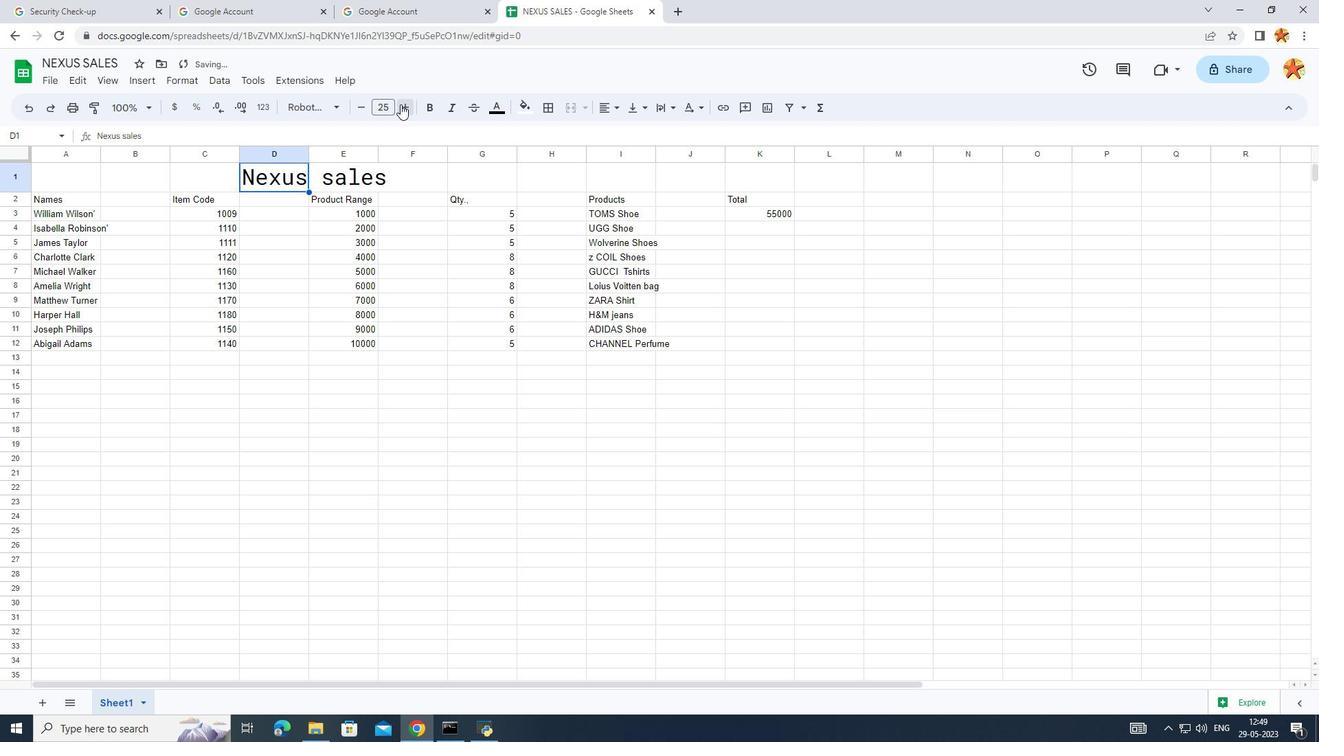 
Action: Mouse moved to (357, 109)
Screenshot: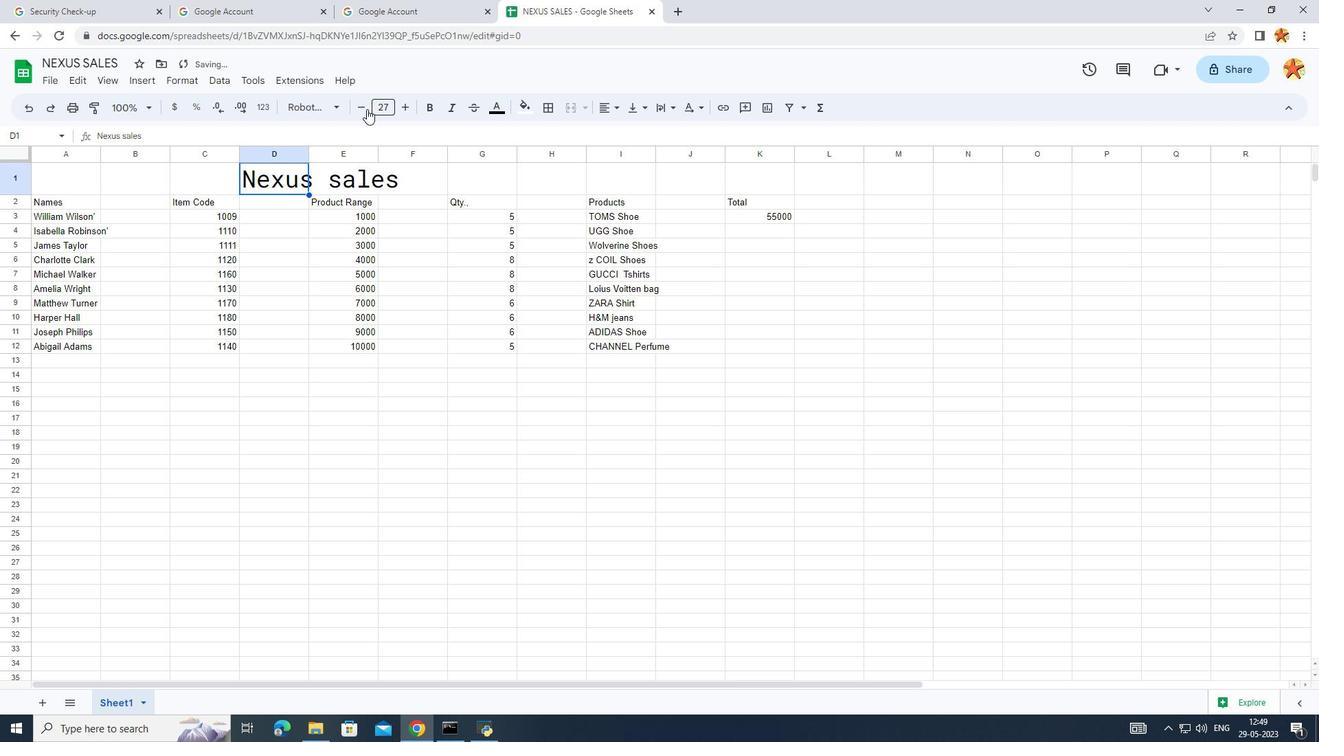 
Action: Mouse pressed left at (357, 109)
Screenshot: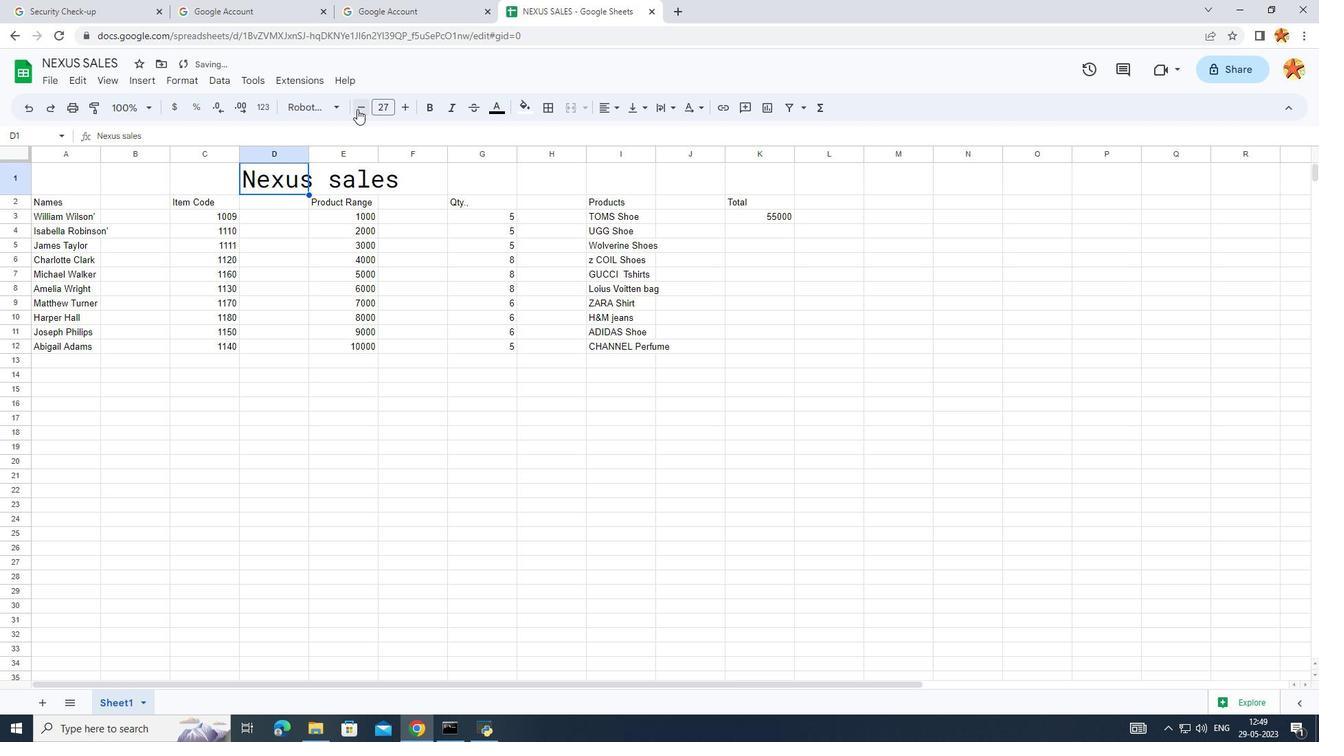 
Action: Mouse moved to (293, 322)
Screenshot: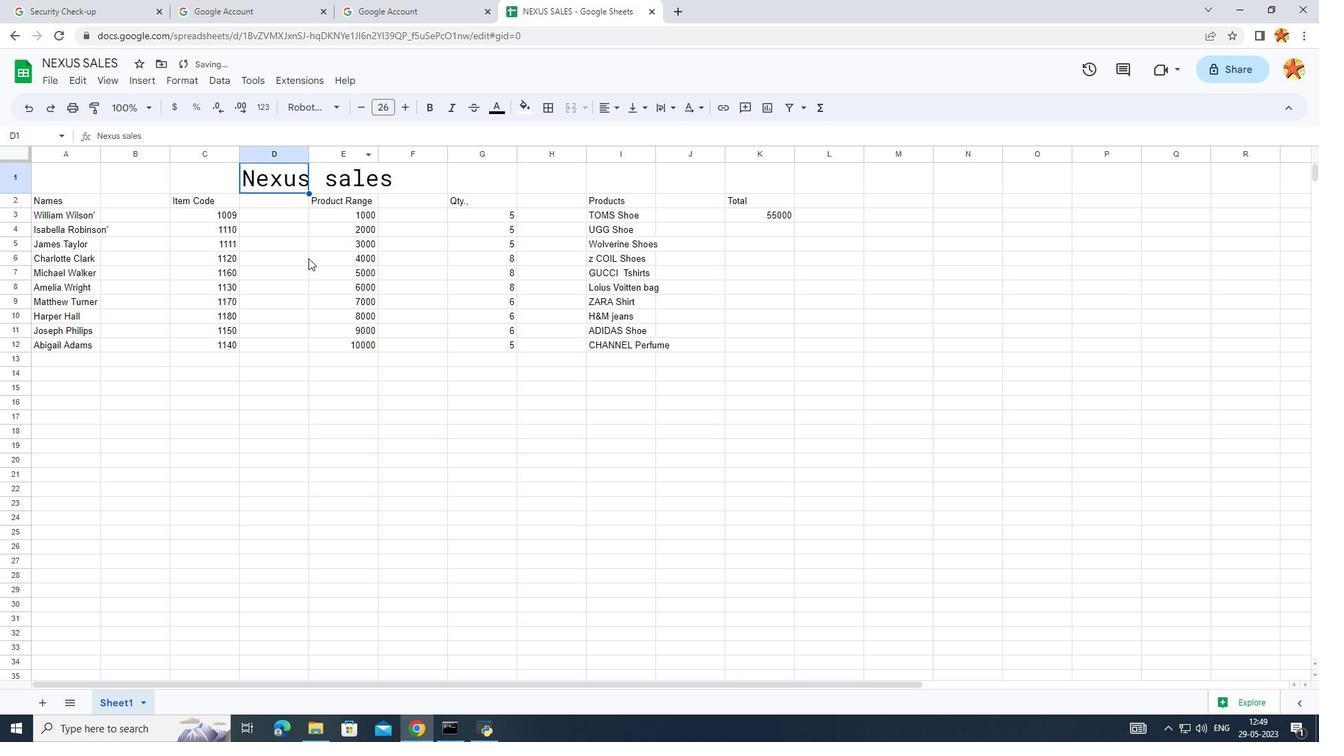 
Action: Mouse pressed left at (293, 322)
Screenshot: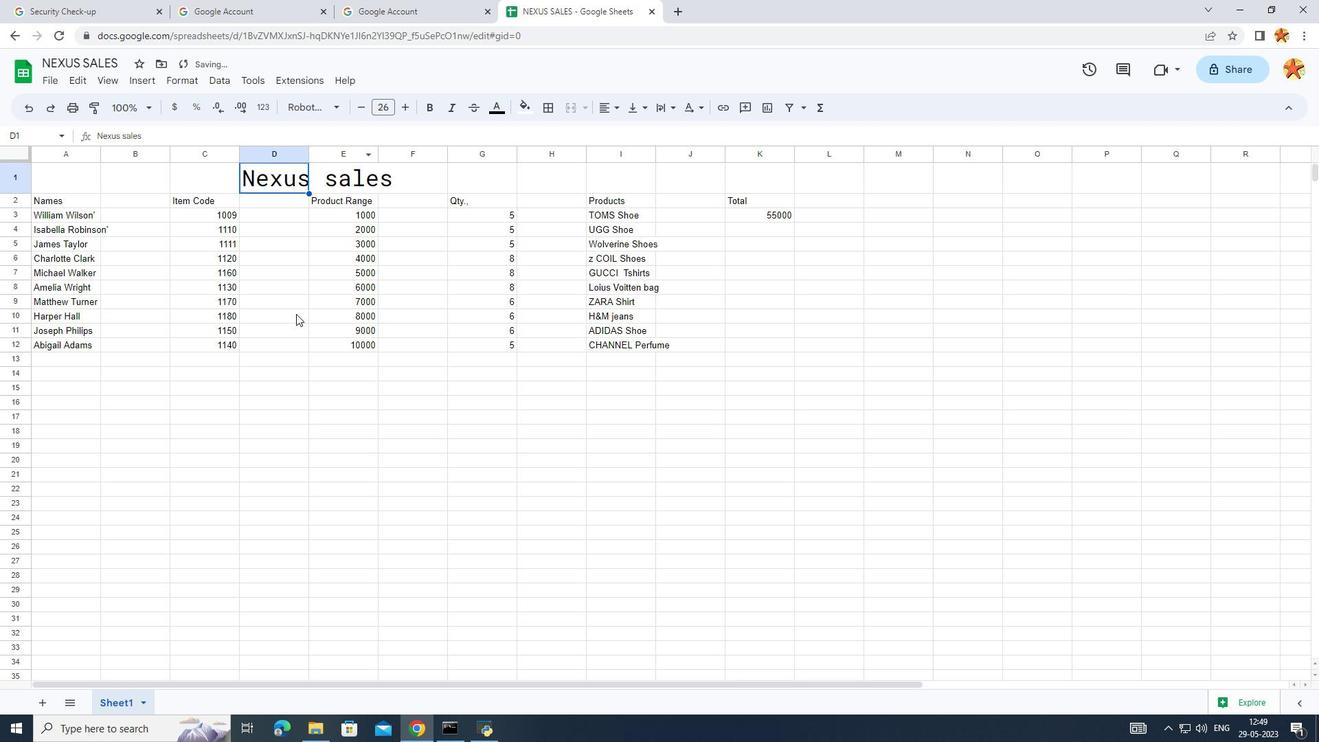 
Action: Mouse moved to (41, 199)
Screenshot: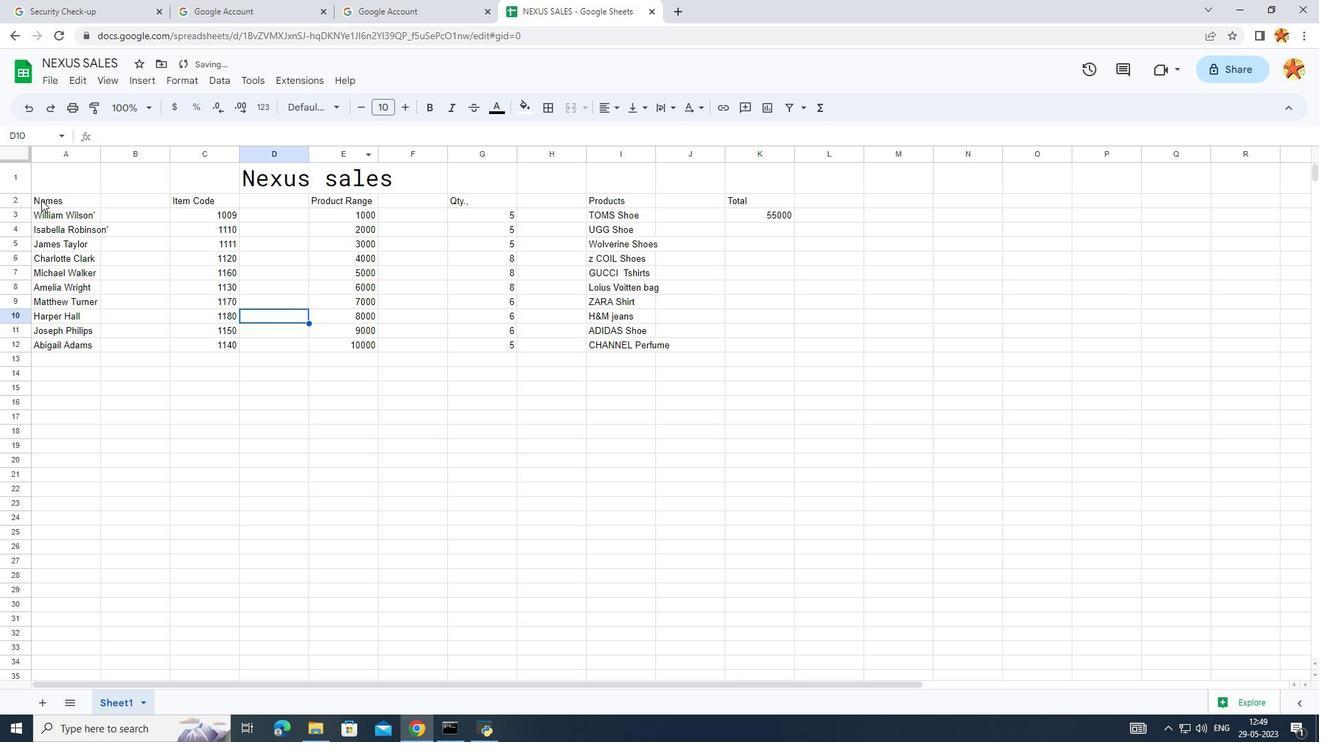 
Action: Mouse pressed left at (41, 199)
Screenshot: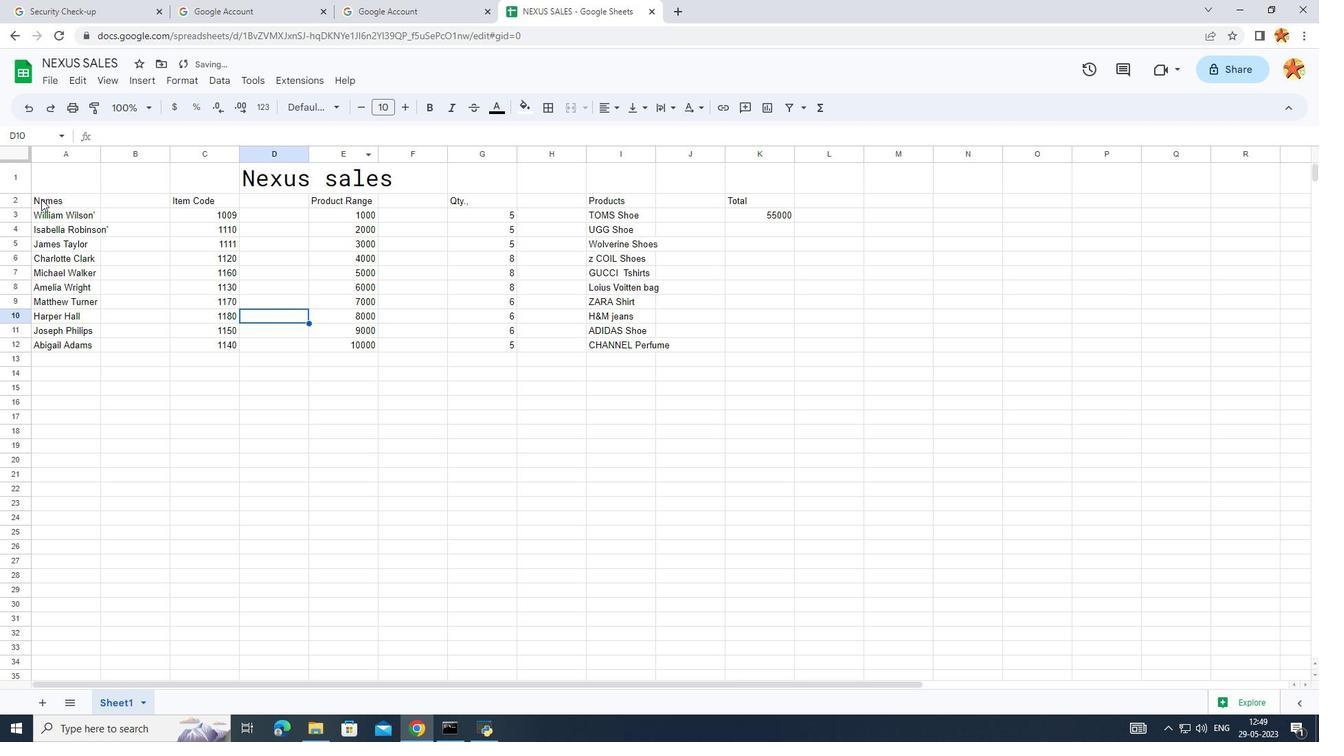 
Action: Mouse moved to (328, 98)
Screenshot: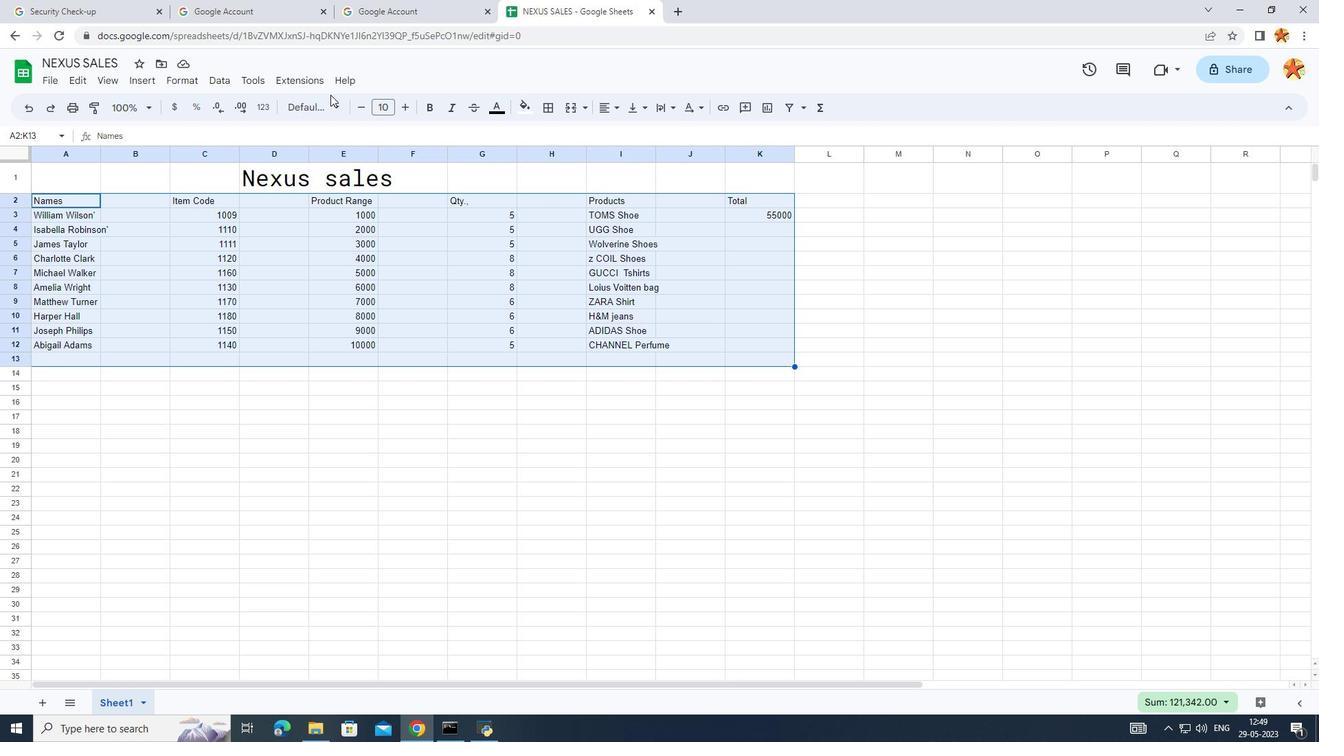 
Action: Mouse pressed left at (328, 98)
Screenshot: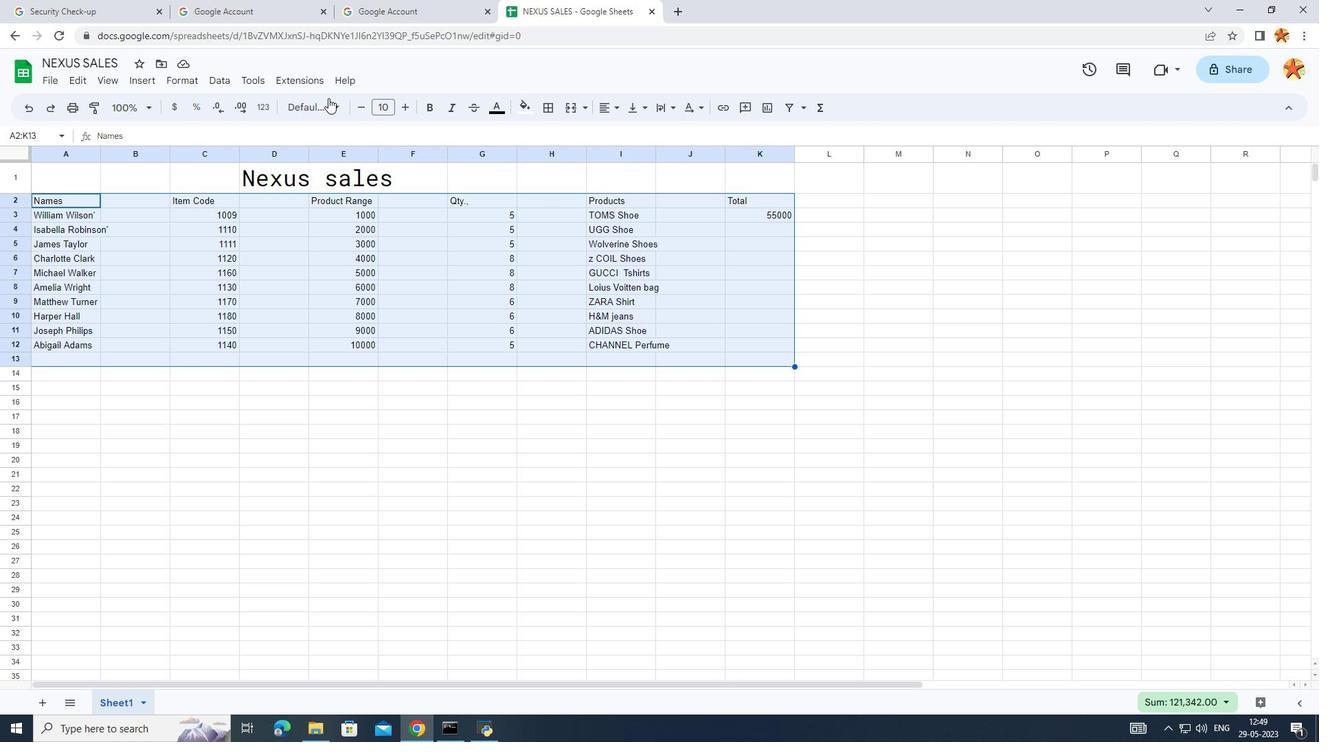
Action: Mouse moved to (311, 254)
Screenshot: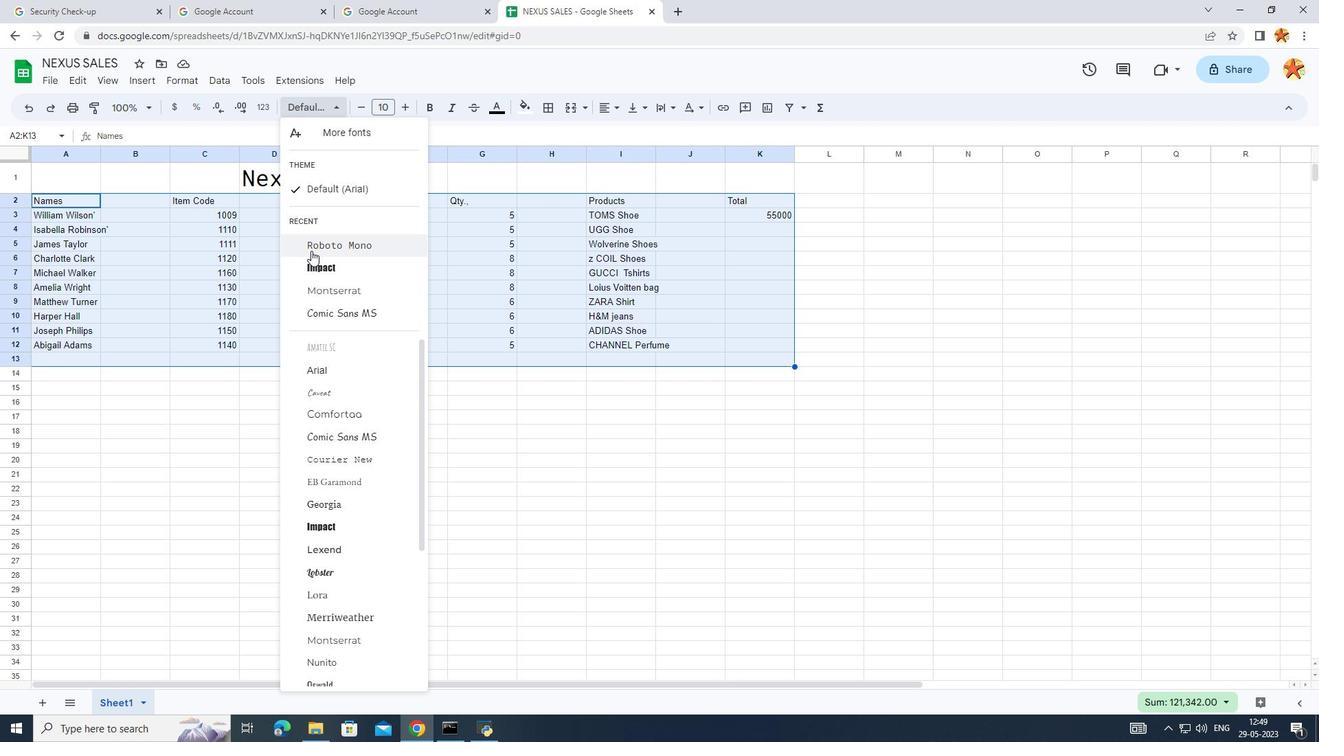 
Action: Mouse pressed left at (311, 254)
Screenshot: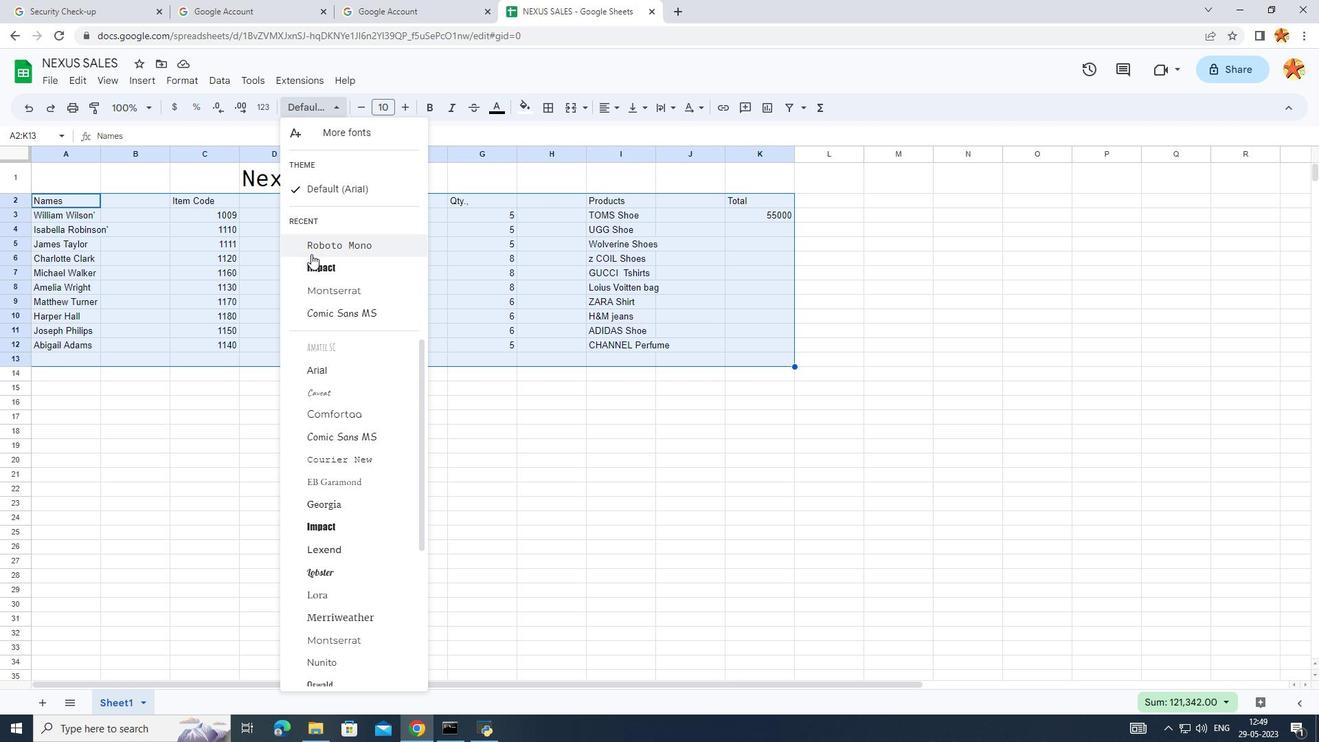 
Action: Mouse moved to (401, 108)
Screenshot: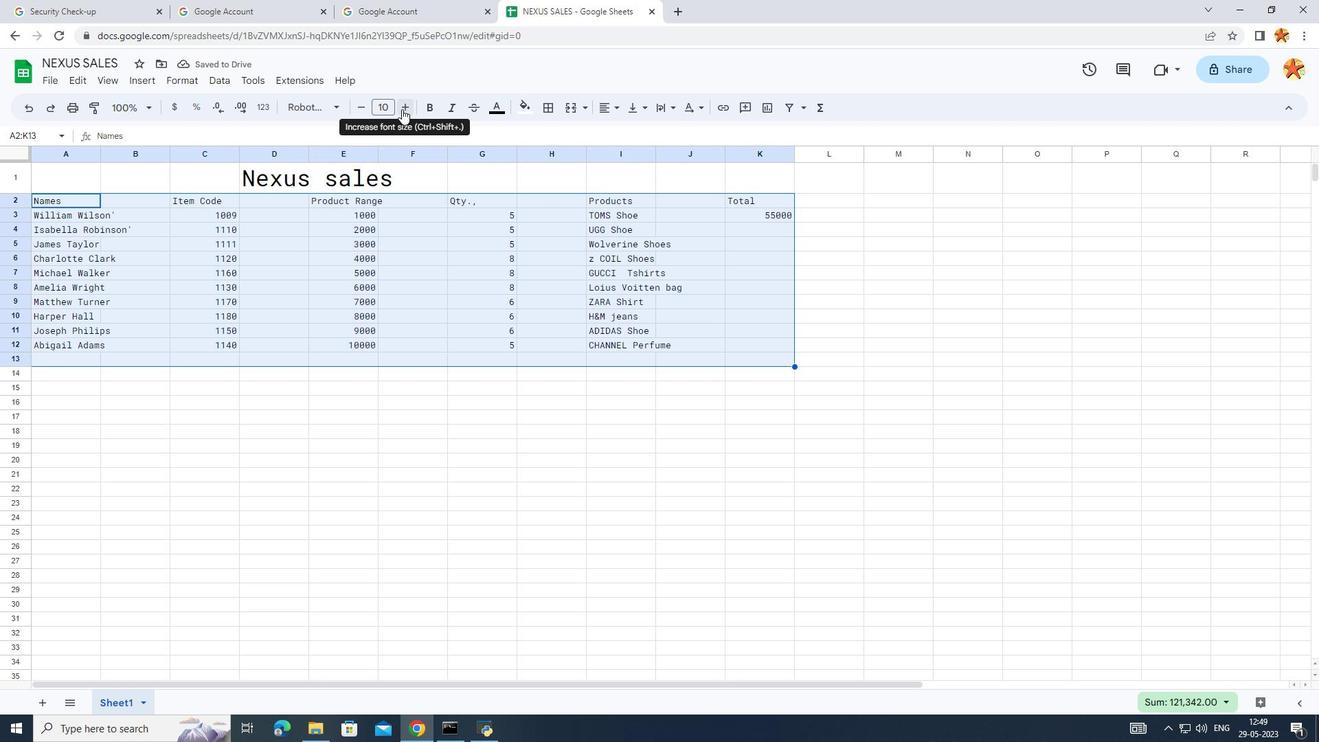 
Action: Mouse pressed left at (401, 108)
Screenshot: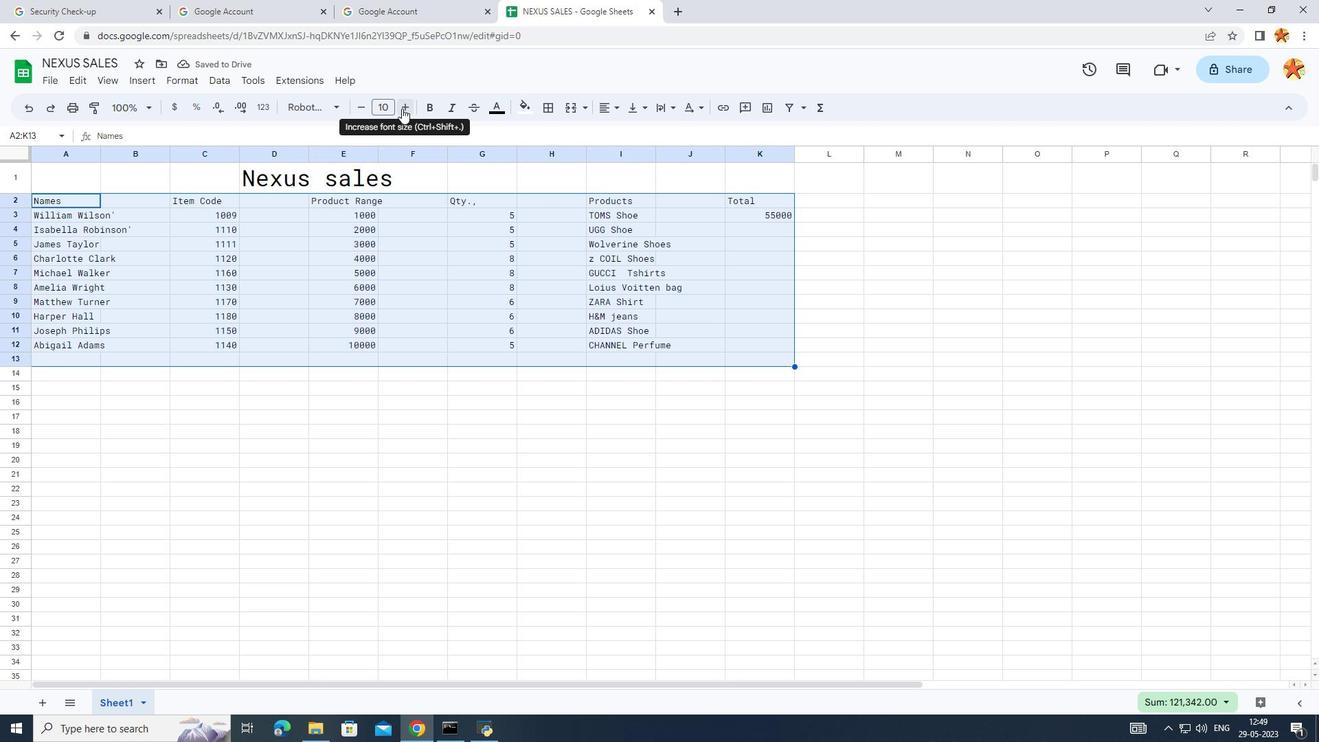 
Action: Mouse pressed left at (401, 108)
Screenshot: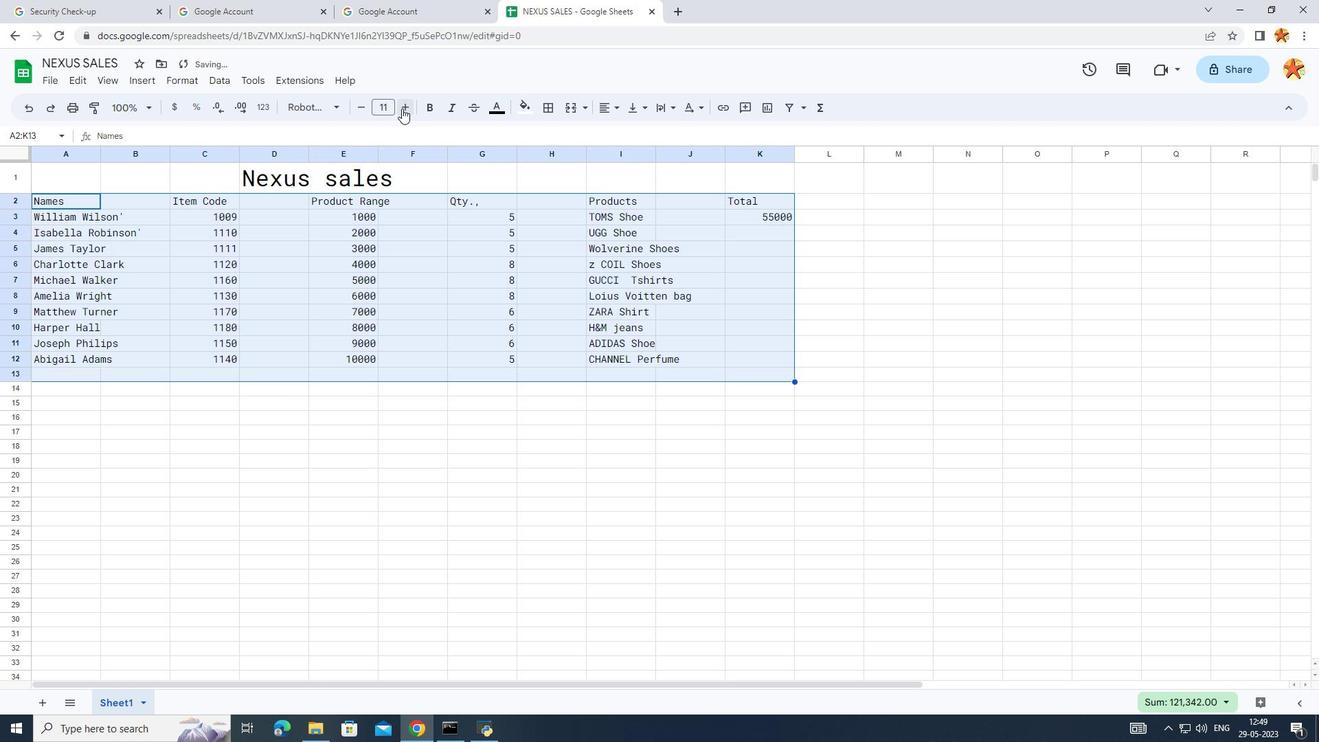 
Action: Mouse pressed left at (401, 108)
Screenshot: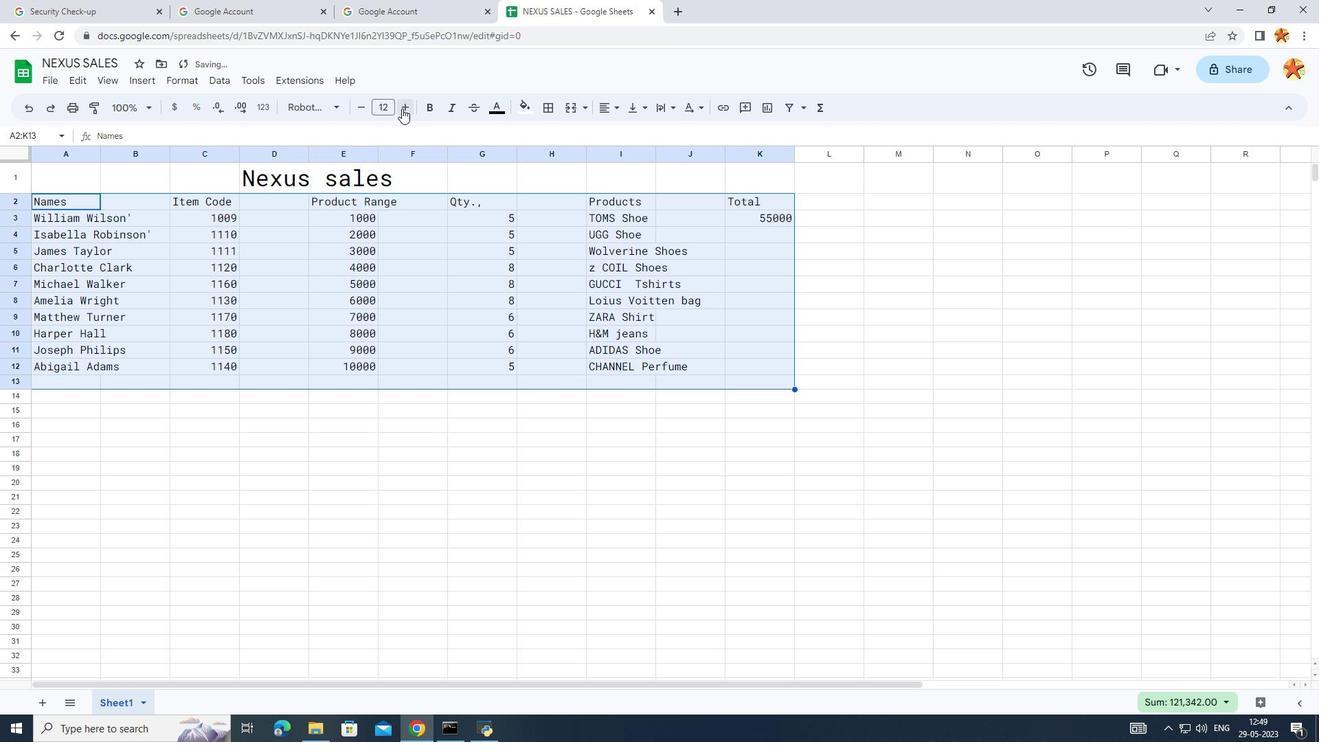 
Action: Mouse pressed left at (401, 108)
Screenshot: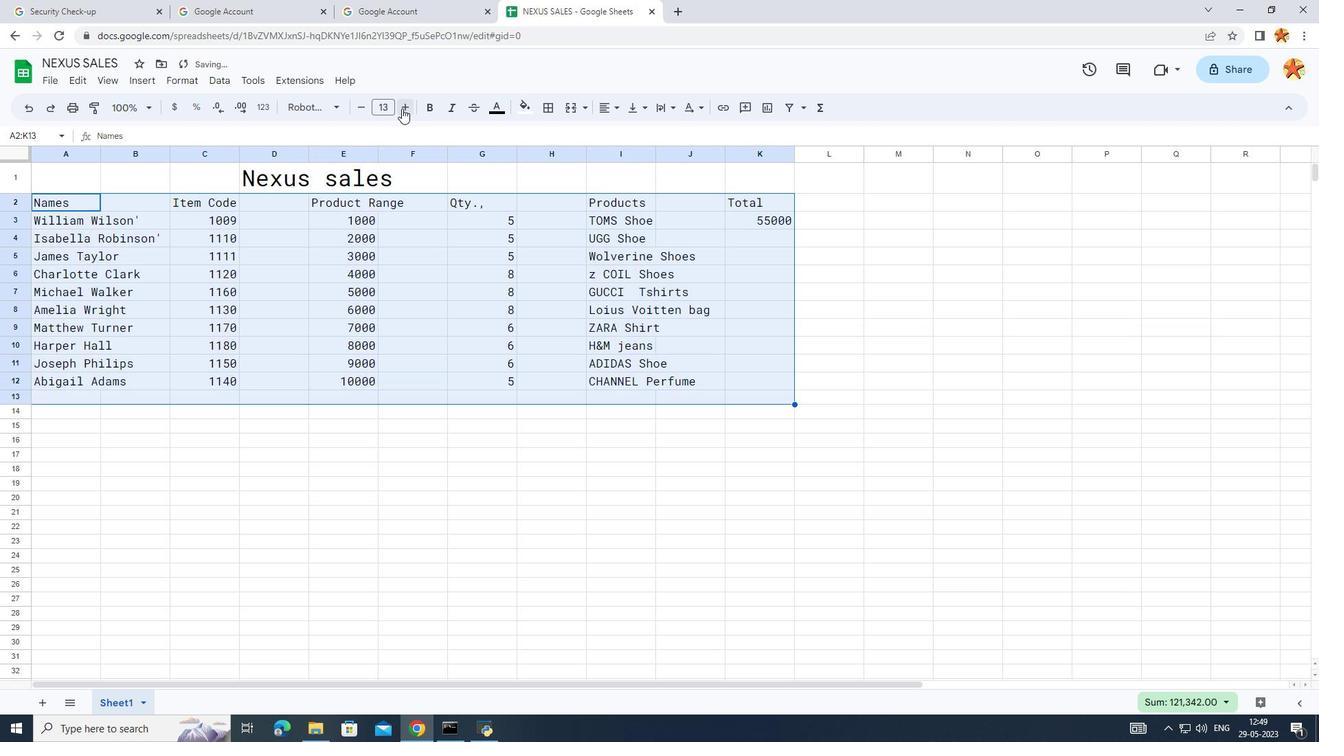 
Action: Mouse pressed left at (401, 108)
Screenshot: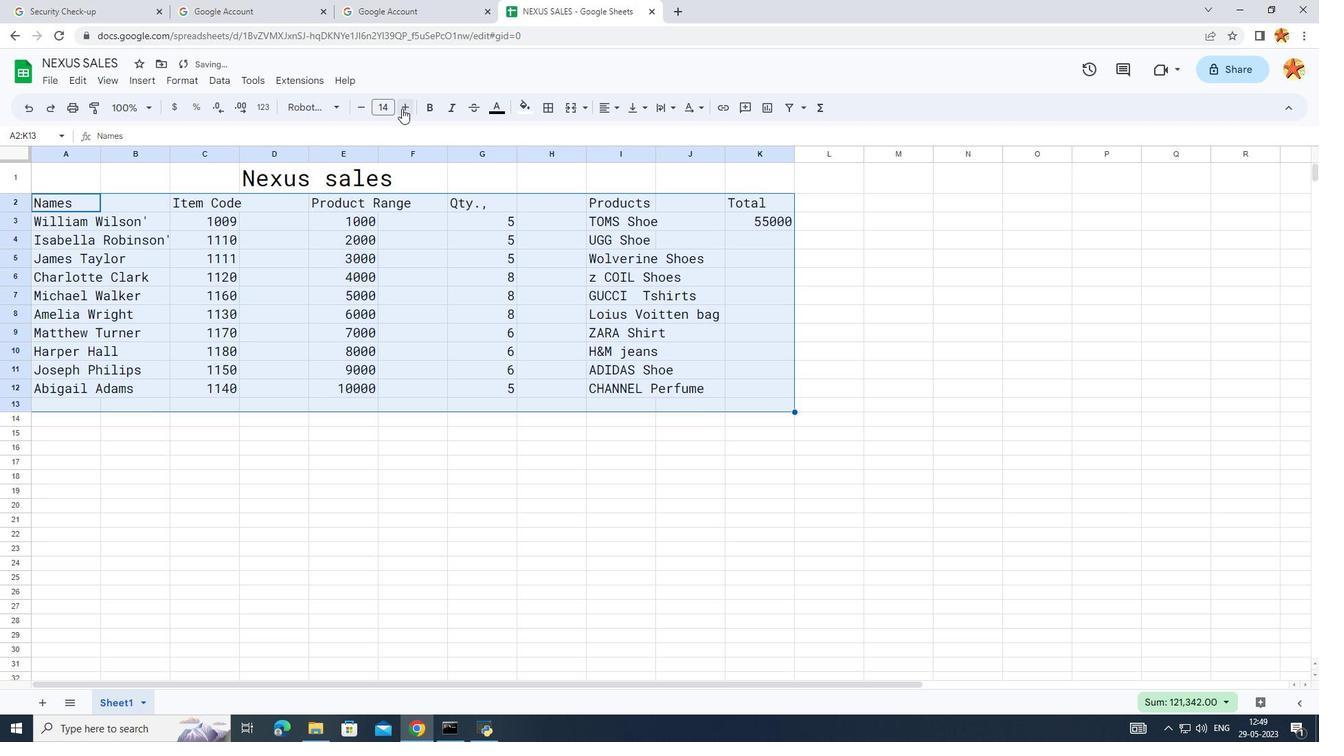 
Action: Mouse pressed left at (401, 108)
Screenshot: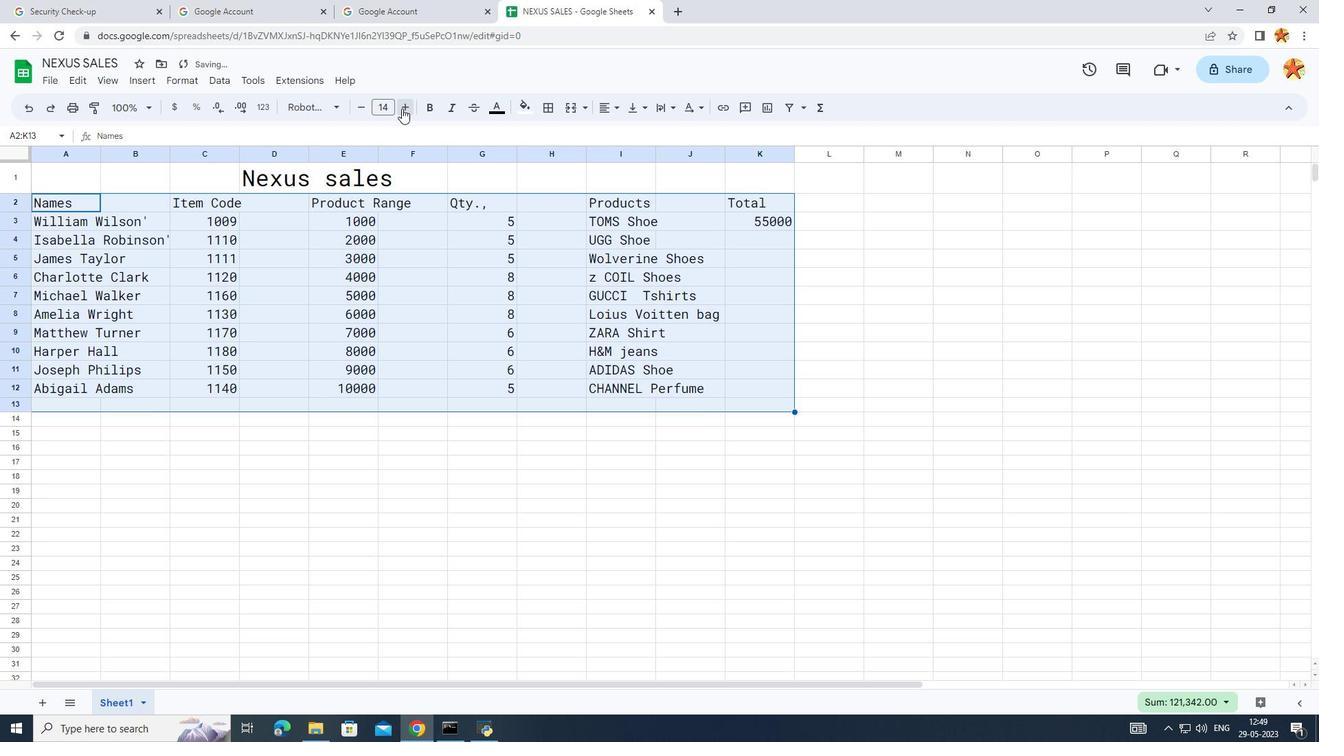 
Action: Mouse pressed left at (401, 108)
Screenshot: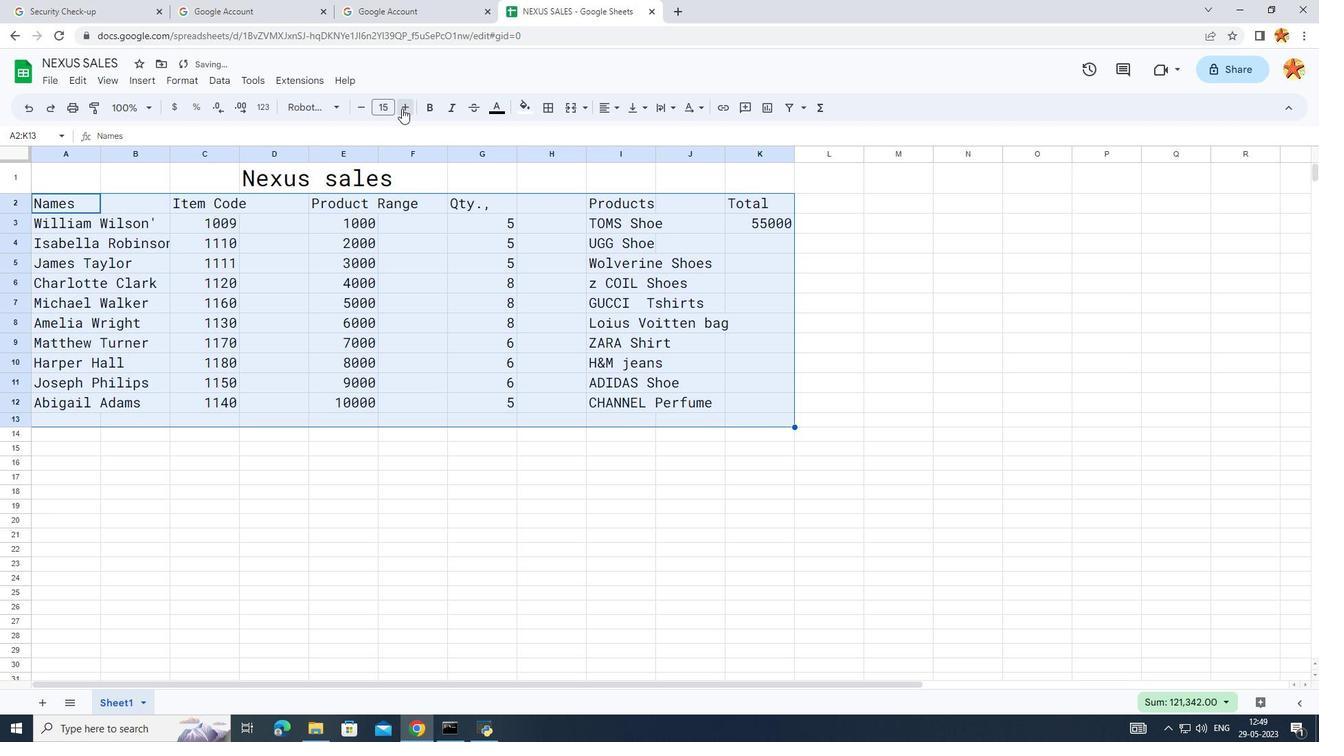 
Action: Mouse pressed left at (401, 108)
Screenshot: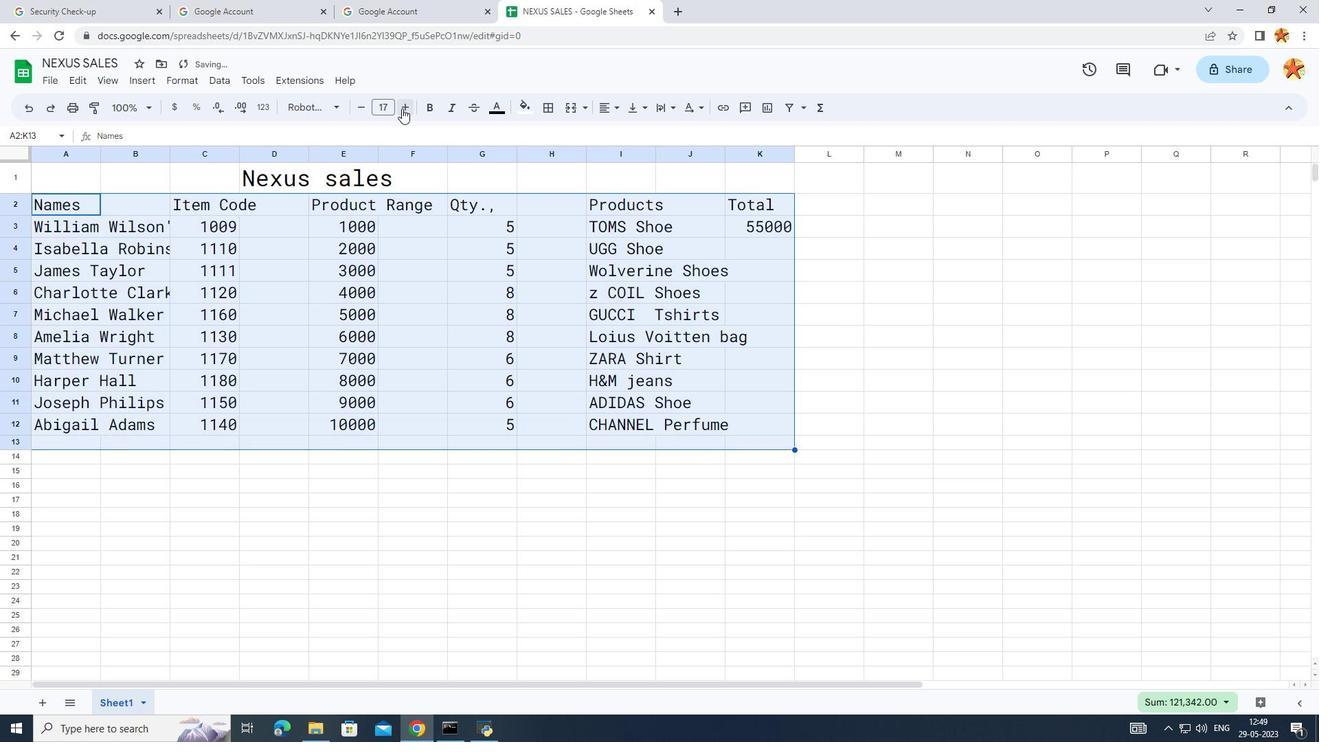 
Action: Mouse moved to (608, 110)
Screenshot: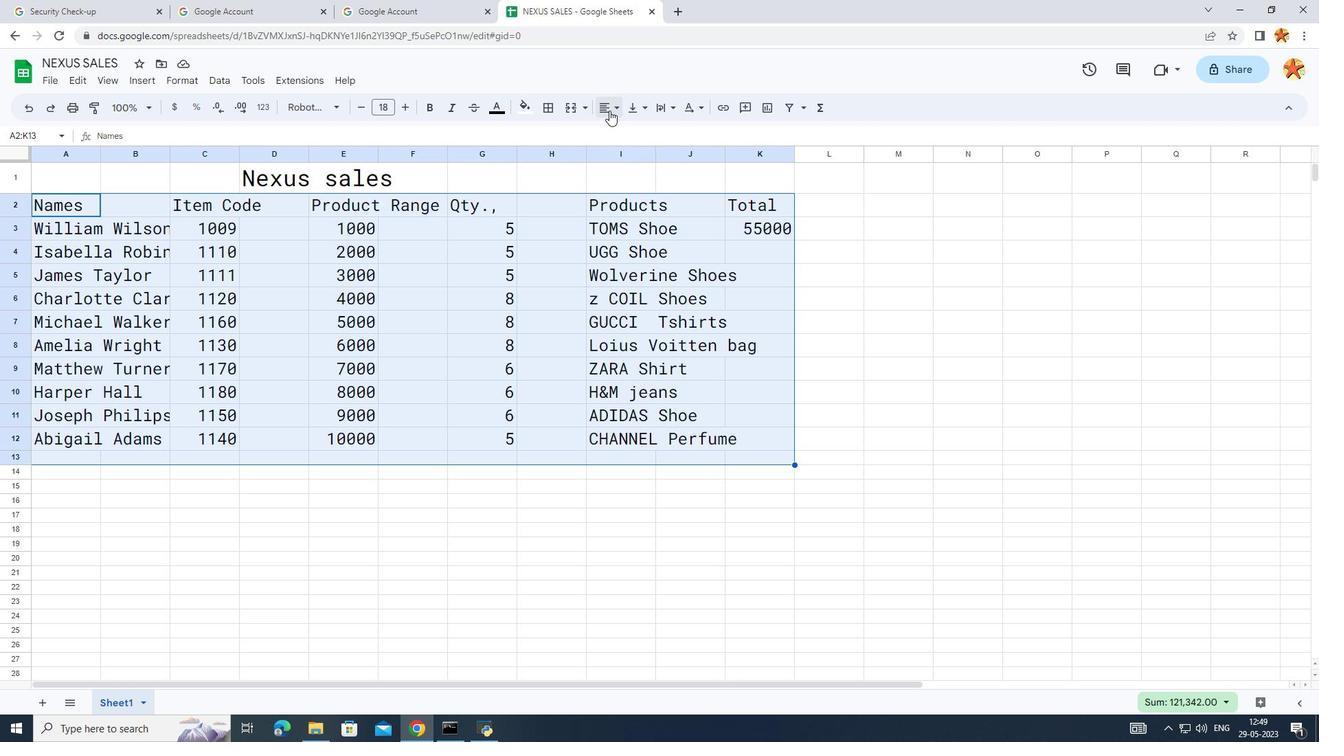 
Action: Mouse pressed left at (608, 110)
Screenshot: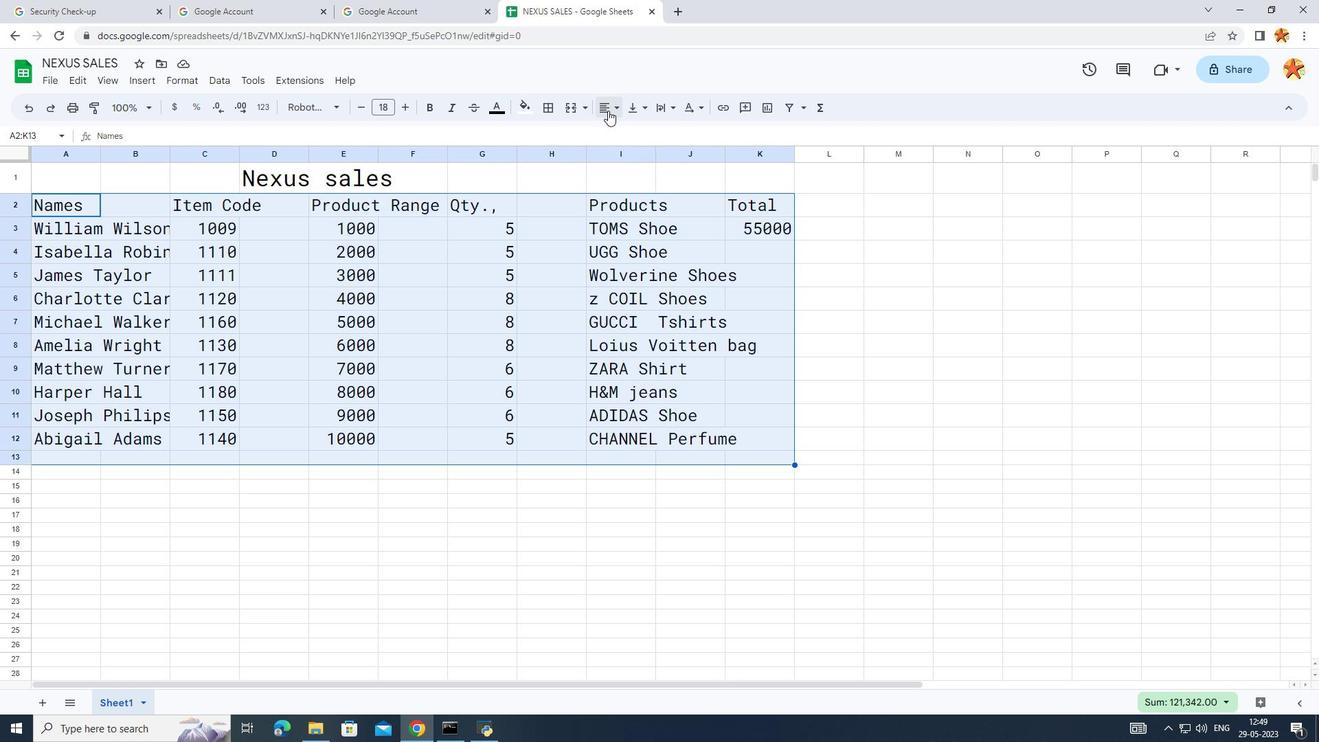 
Action: Mouse moved to (629, 131)
Screenshot: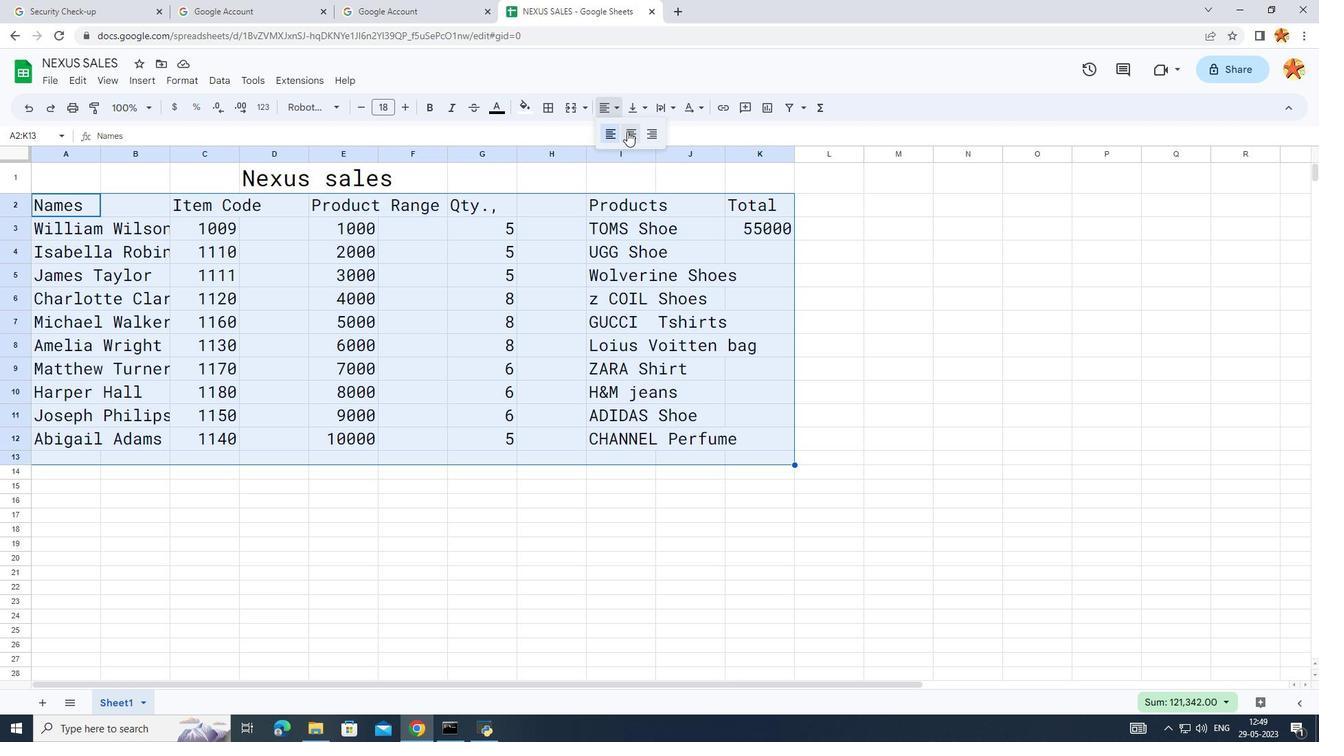 
Action: Mouse pressed left at (629, 131)
Screenshot: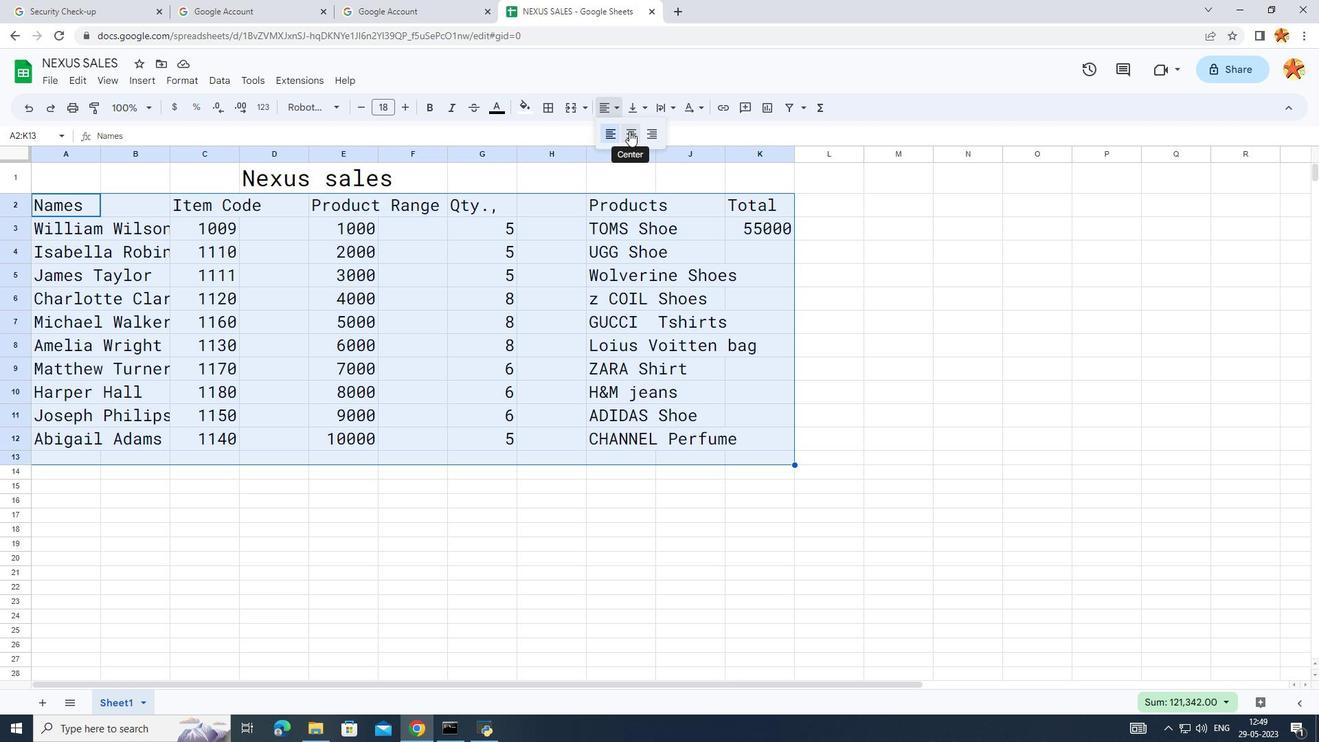 
Action: Mouse moved to (898, 274)
Screenshot: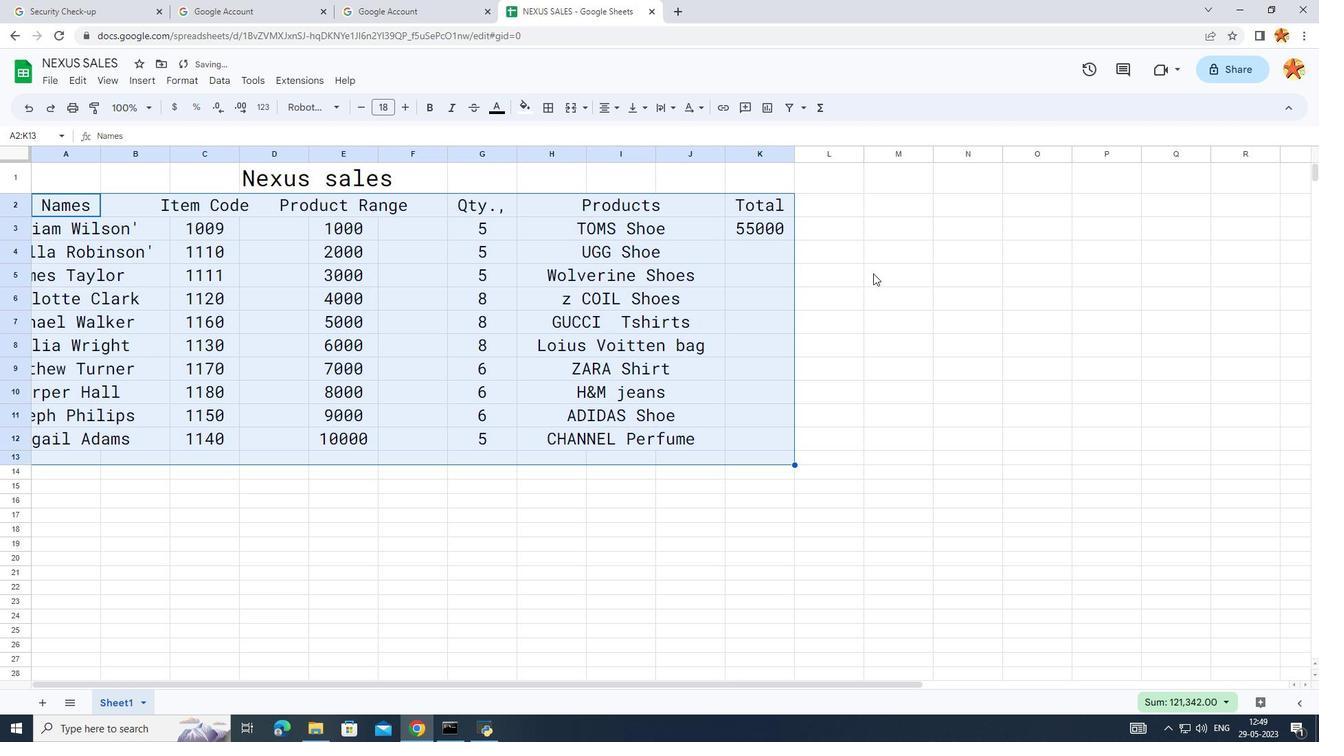 
Action: Mouse pressed left at (898, 274)
Screenshot: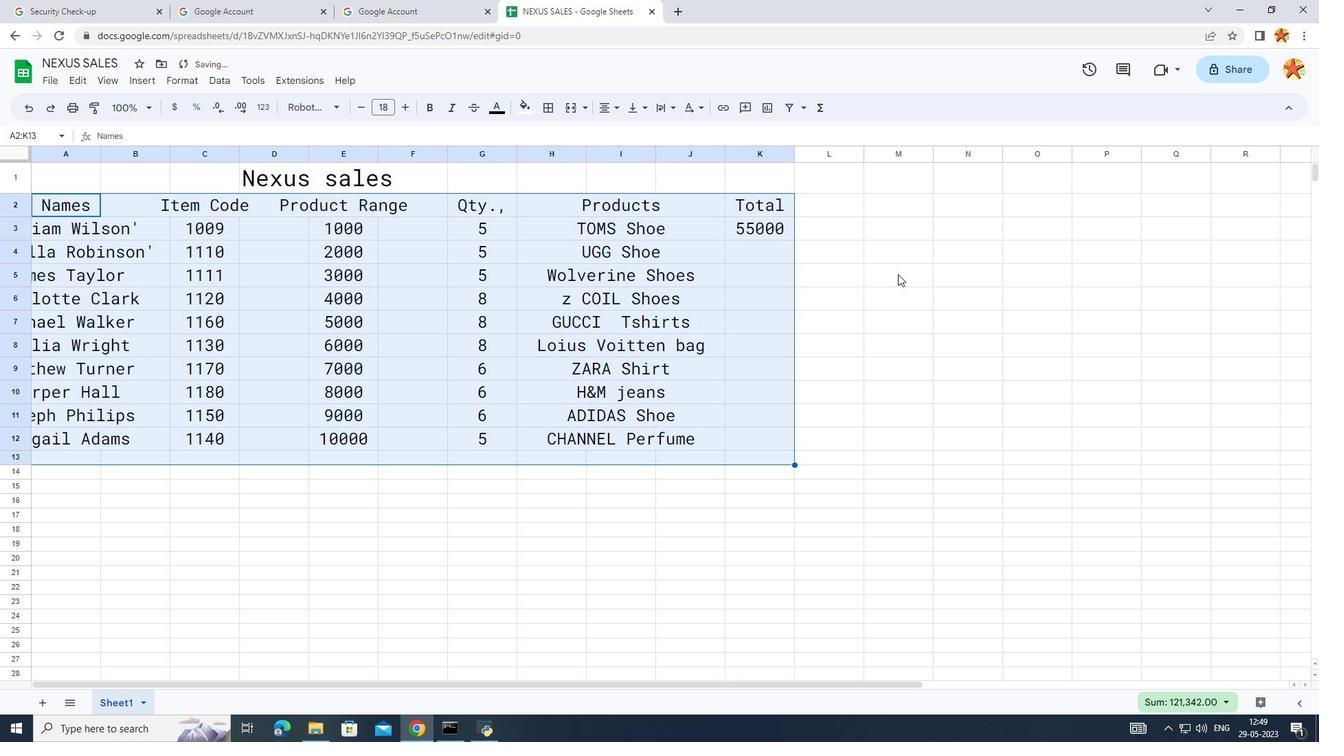 
Action: Mouse moved to (120, 334)
Screenshot: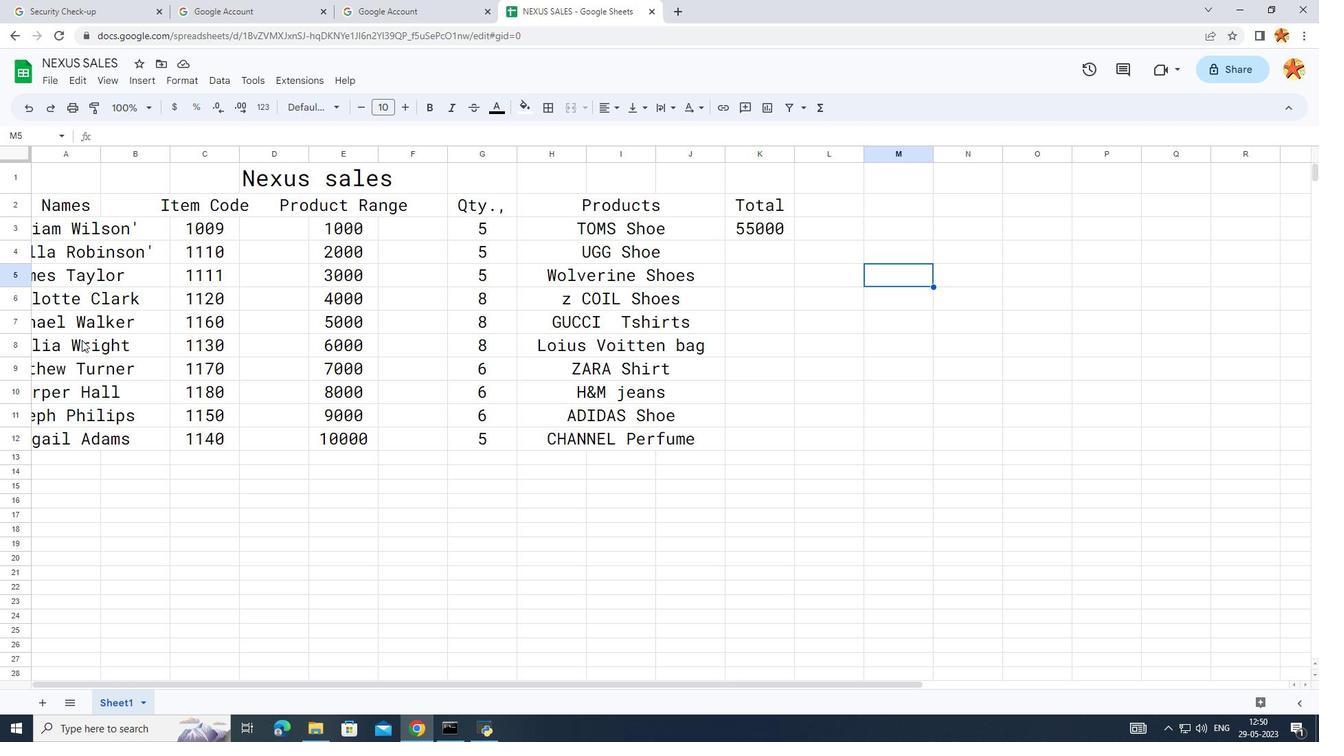 
